Task: Log work in the project WolfTech for the issue 'Develop a new tool for automated testing of natural language processing models' spent time as '5w 3d 20h 45m' and remaining time as '1w 3d 6h 22m' and move to top of backlog. Now add the issue to the epic 'Cloud Migration'.
Action: Mouse moved to (230, 61)
Screenshot: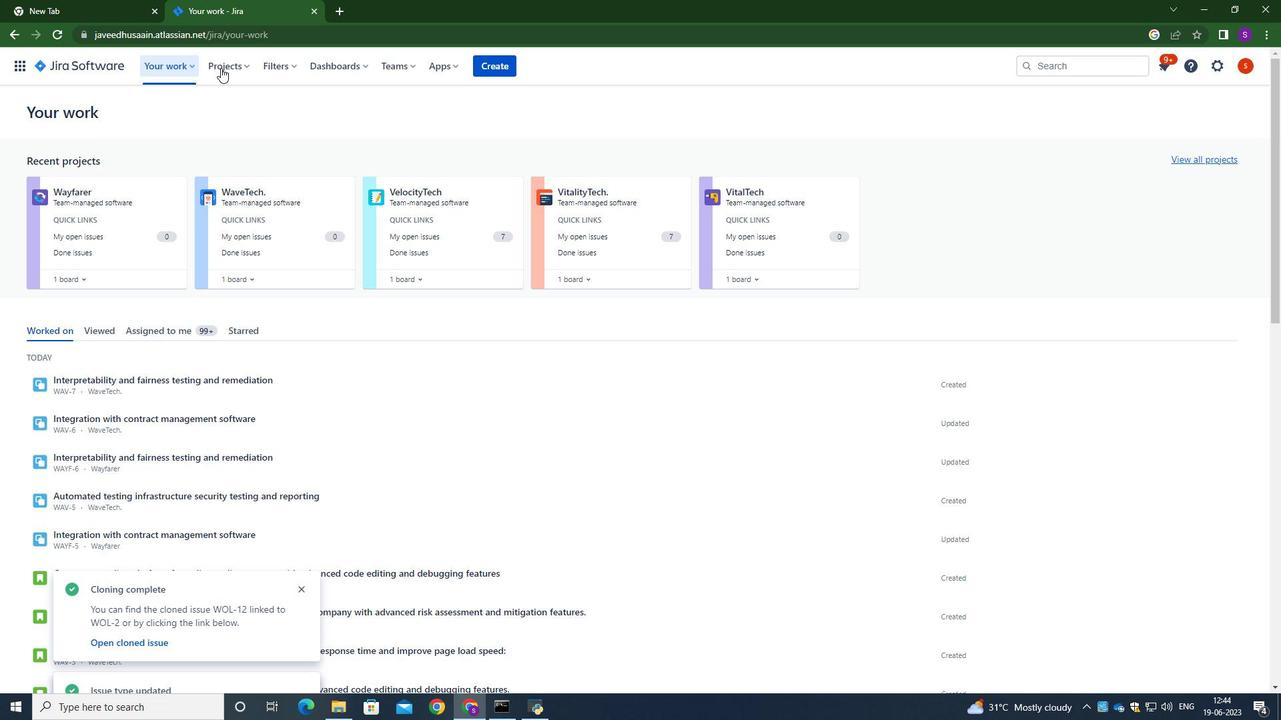 
Action: Mouse pressed left at (230, 61)
Screenshot: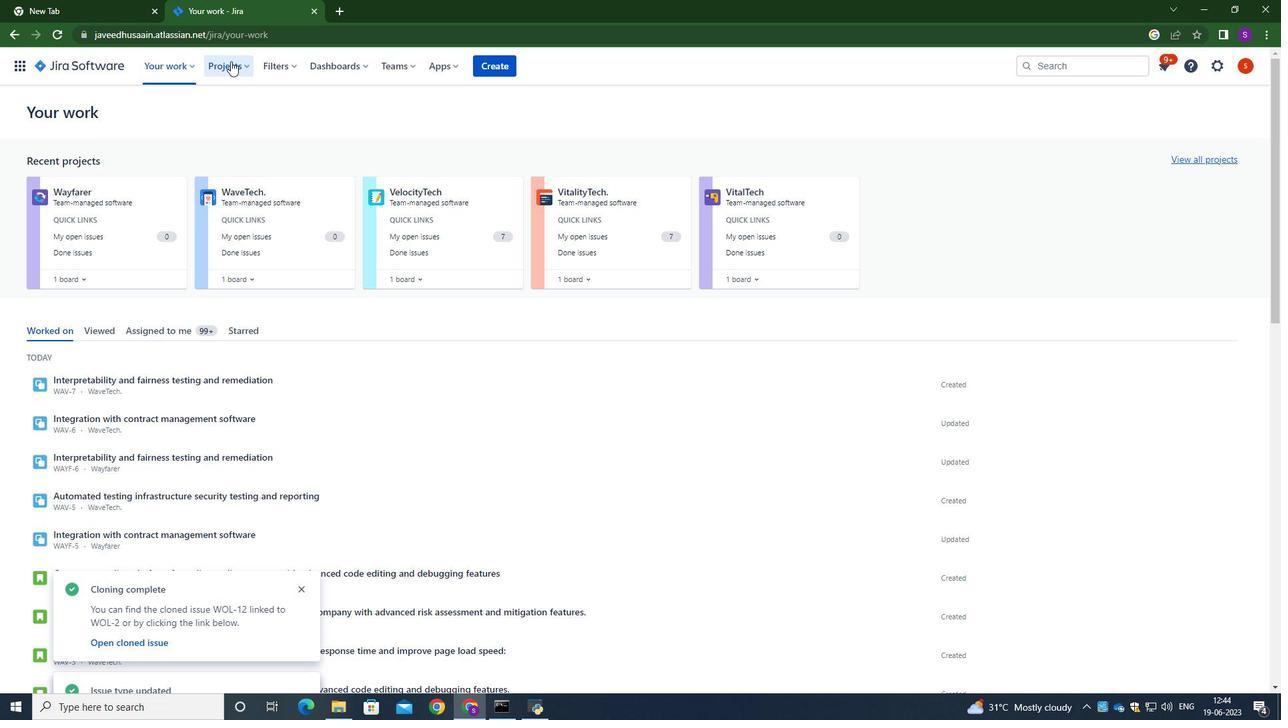 
Action: Mouse moved to (260, 128)
Screenshot: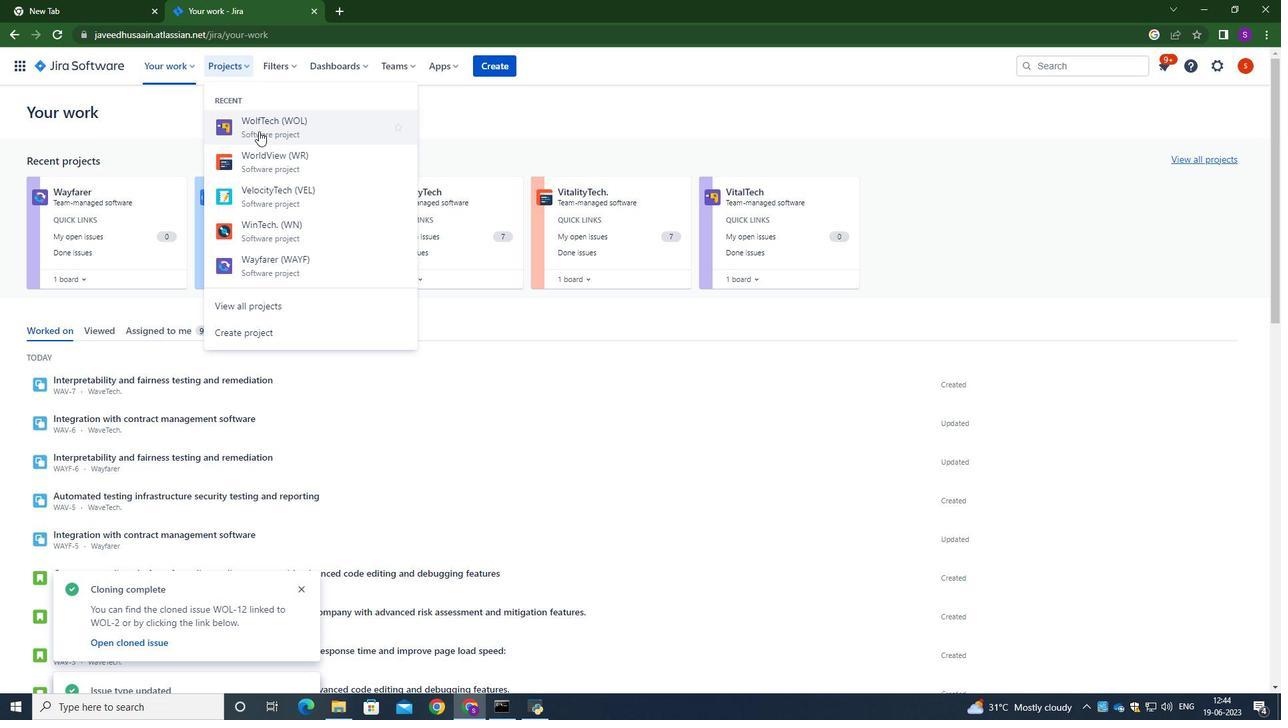 
Action: Mouse pressed left at (260, 128)
Screenshot: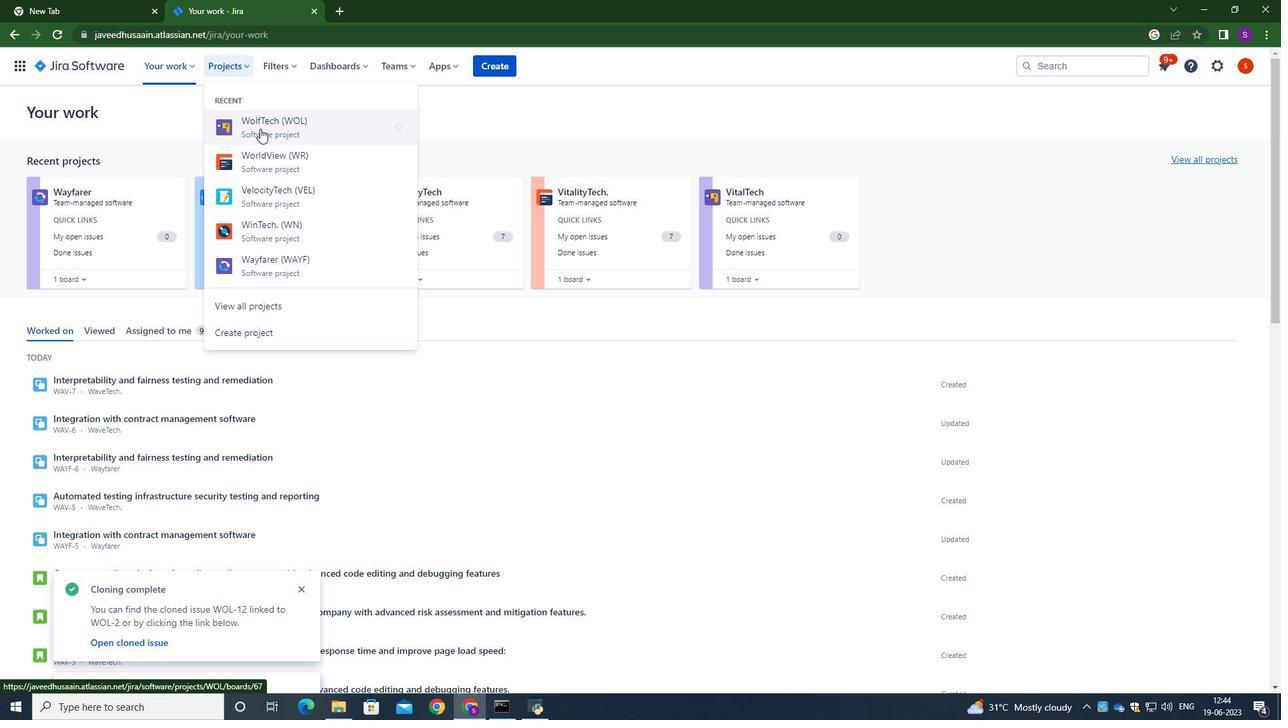 
Action: Mouse moved to (77, 196)
Screenshot: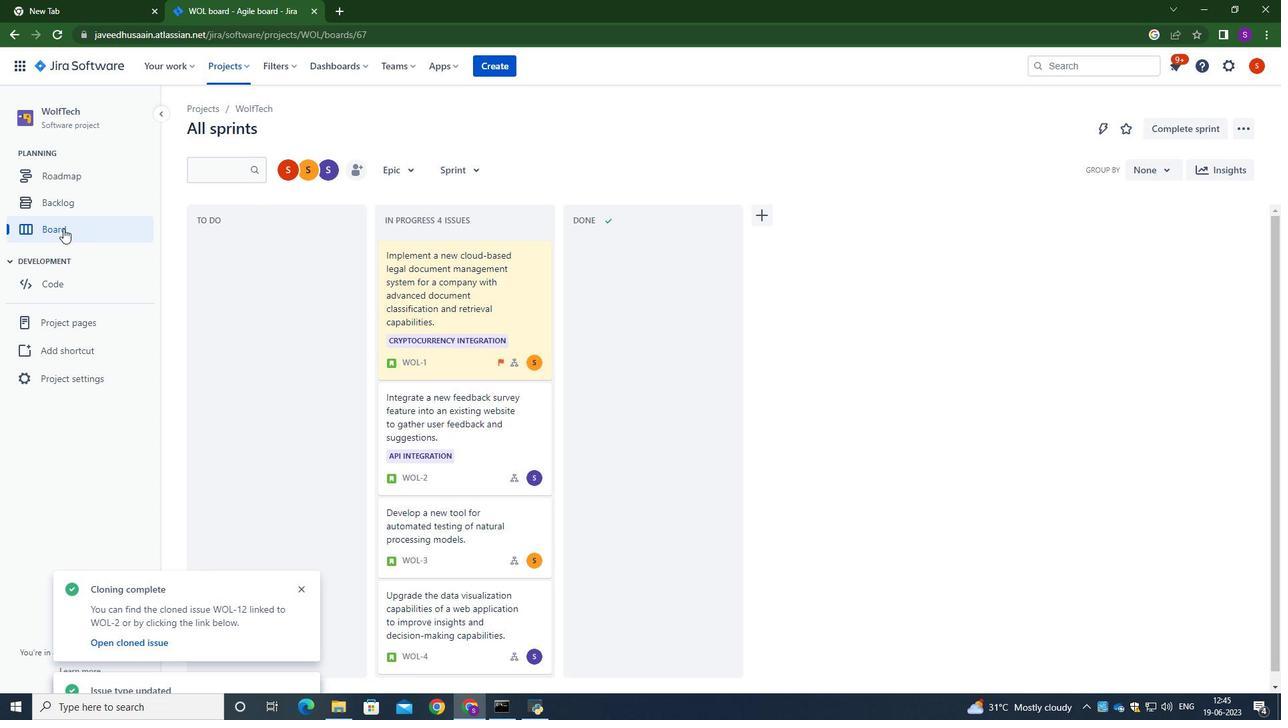 
Action: Mouse pressed left at (77, 196)
Screenshot: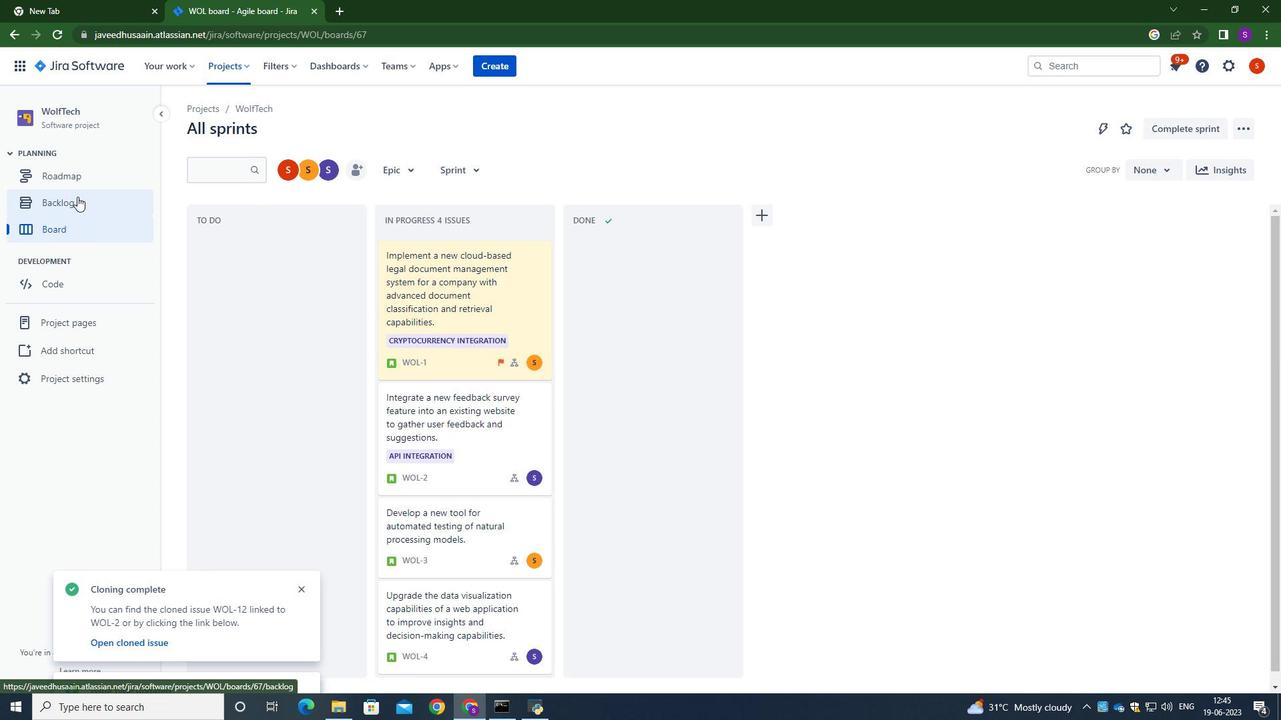 
Action: Mouse moved to (421, 272)
Screenshot: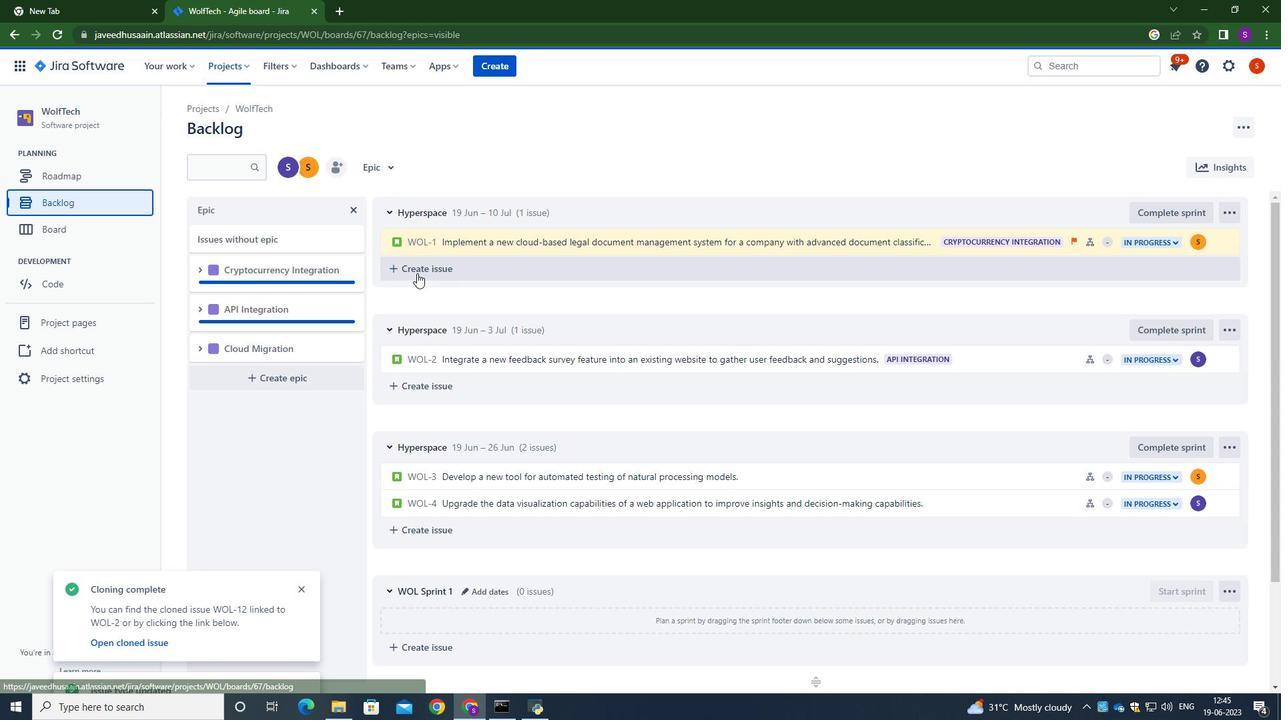 
Action: Mouse scrolled (421, 271) with delta (0, 0)
Screenshot: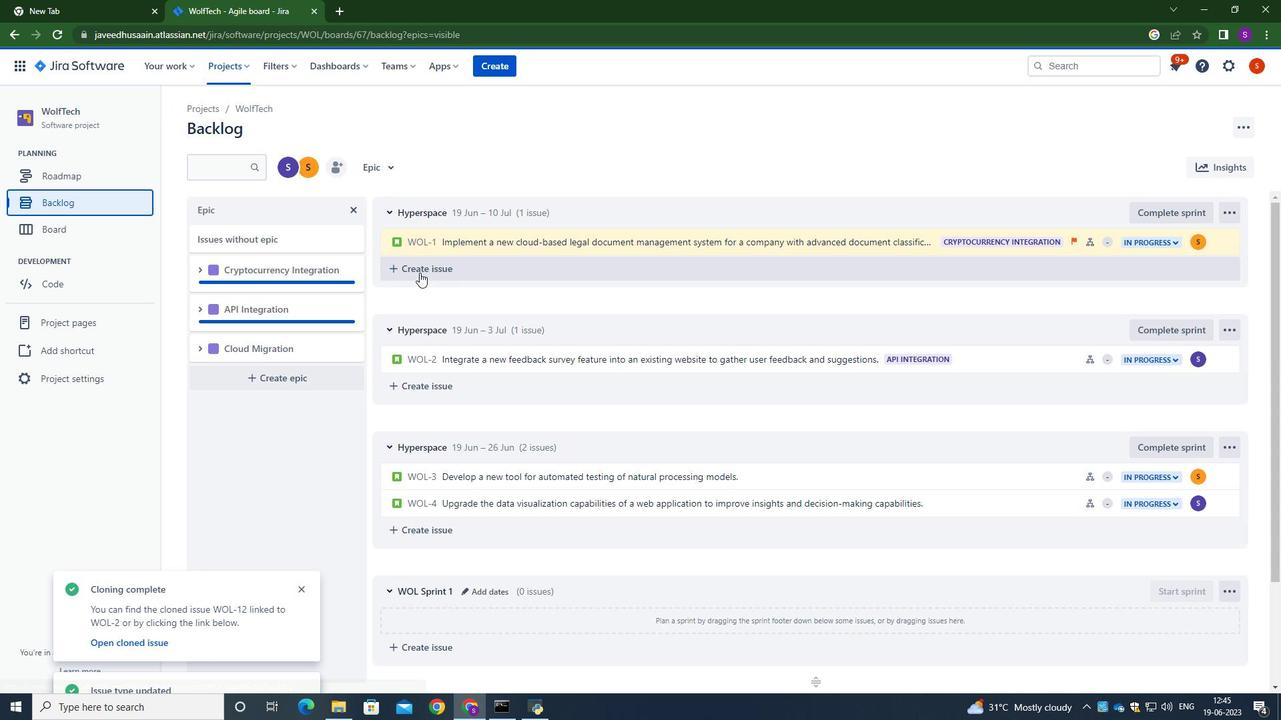 
Action: Mouse scrolled (421, 271) with delta (0, 0)
Screenshot: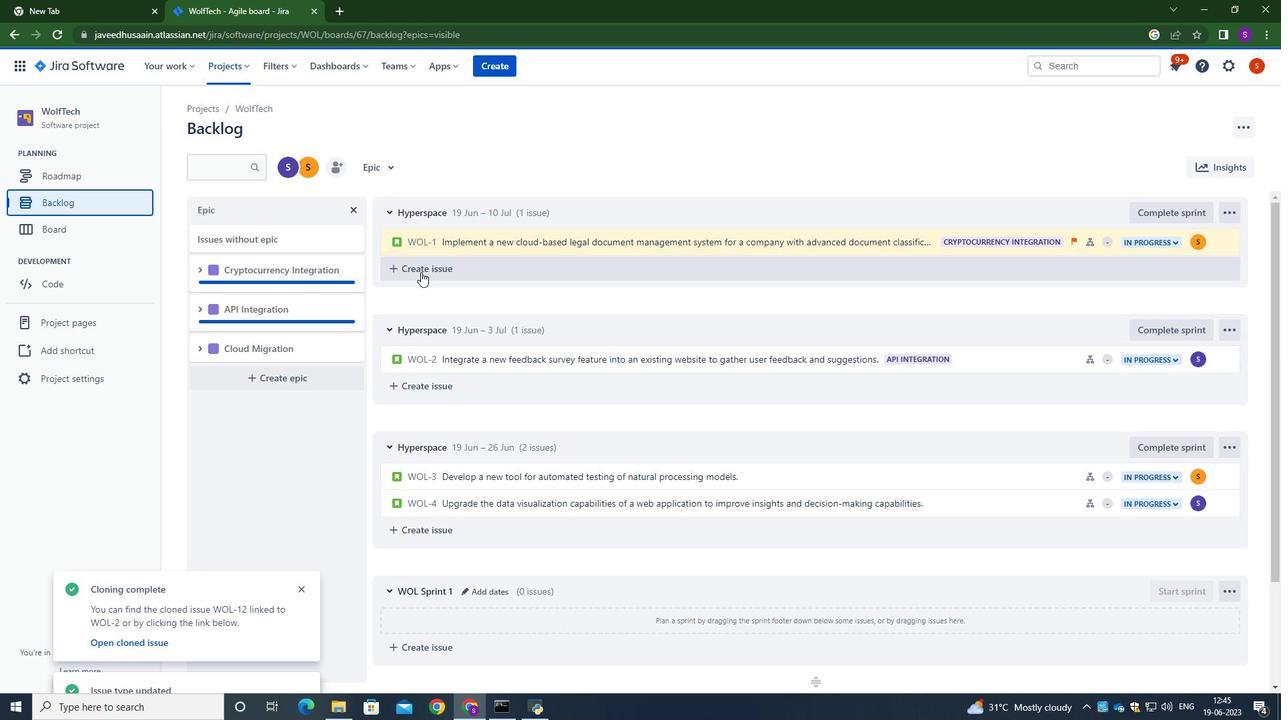 
Action: Mouse scrolled (421, 272) with delta (0, 0)
Screenshot: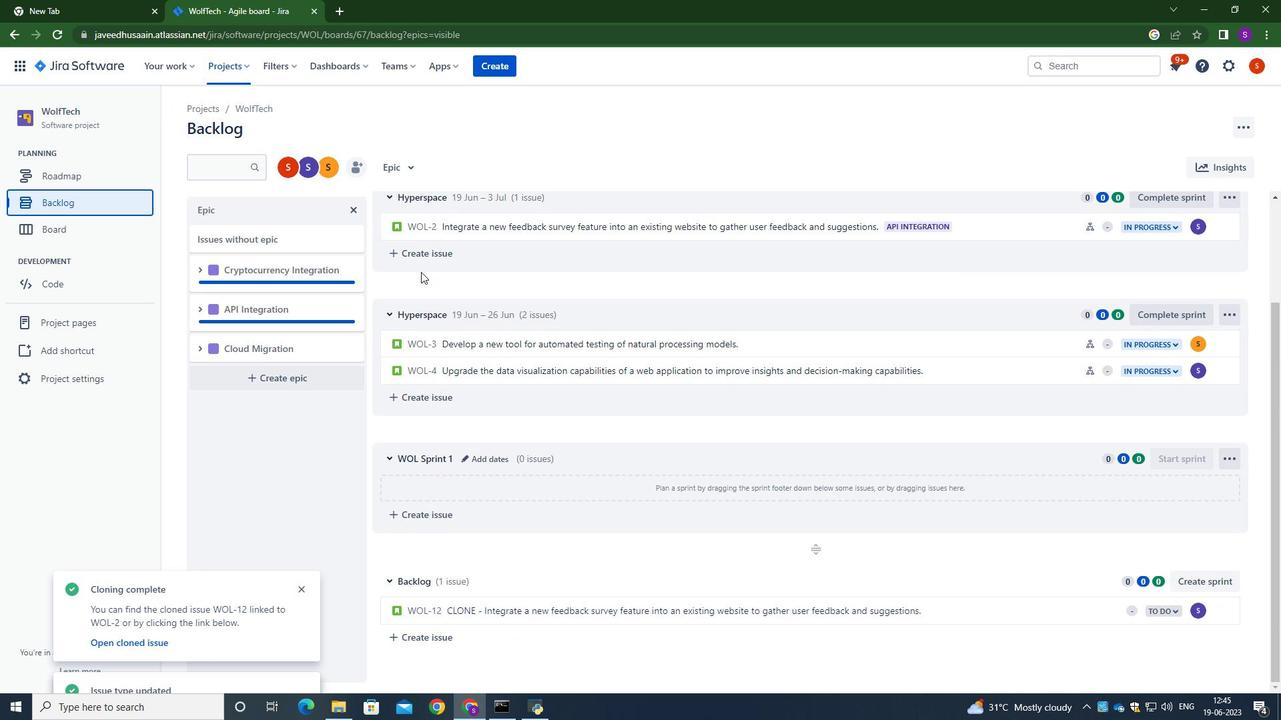 
Action: Mouse scrolled (421, 272) with delta (0, 0)
Screenshot: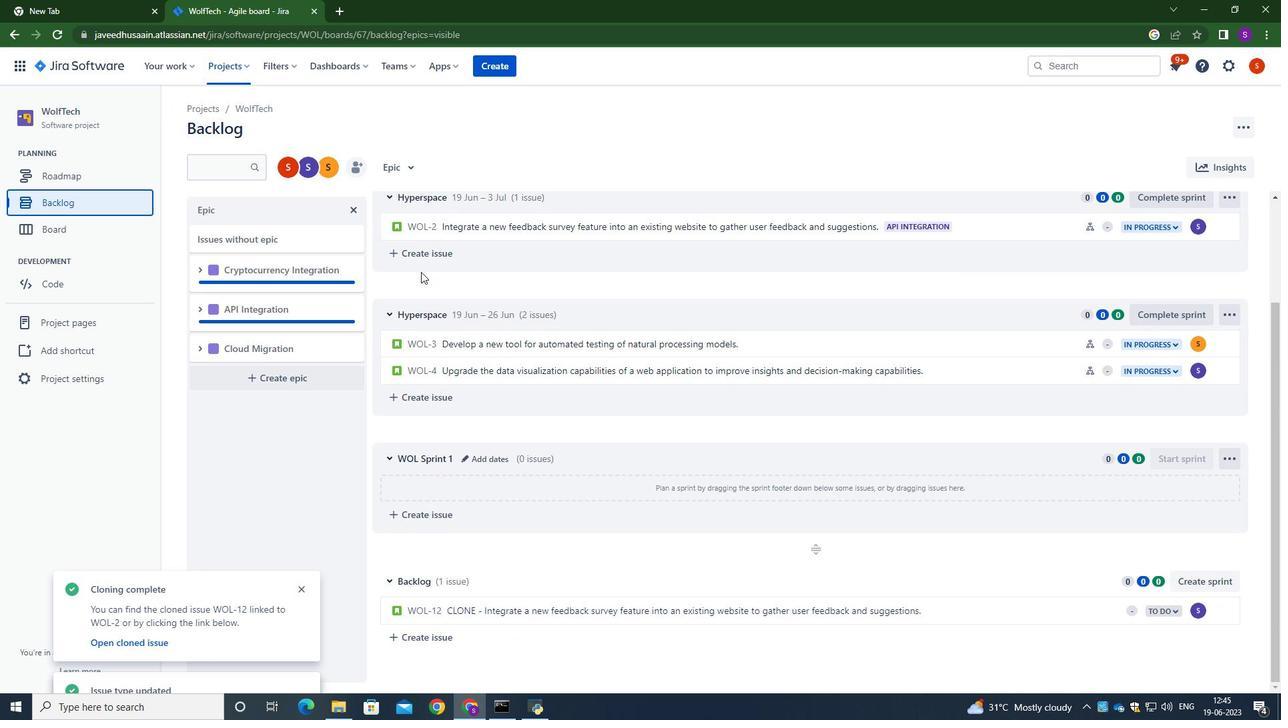 
Action: Mouse scrolled (421, 272) with delta (0, 0)
Screenshot: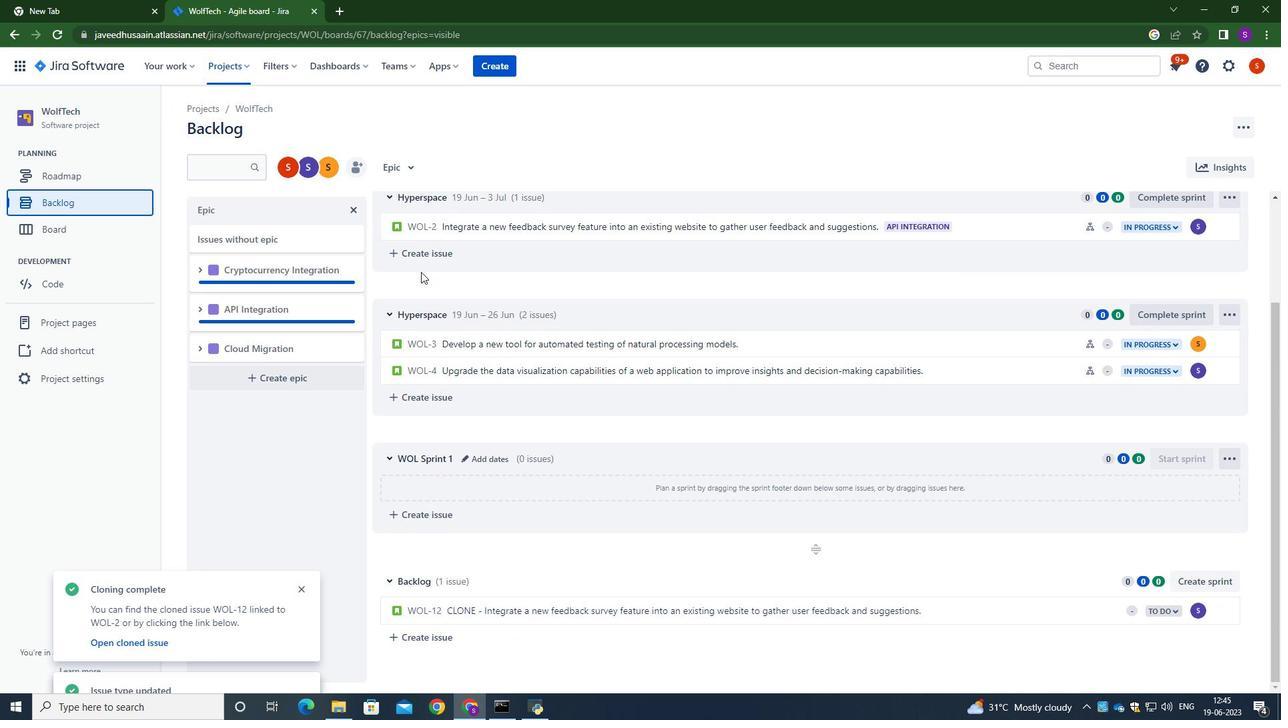 
Action: Mouse moved to (488, 477)
Screenshot: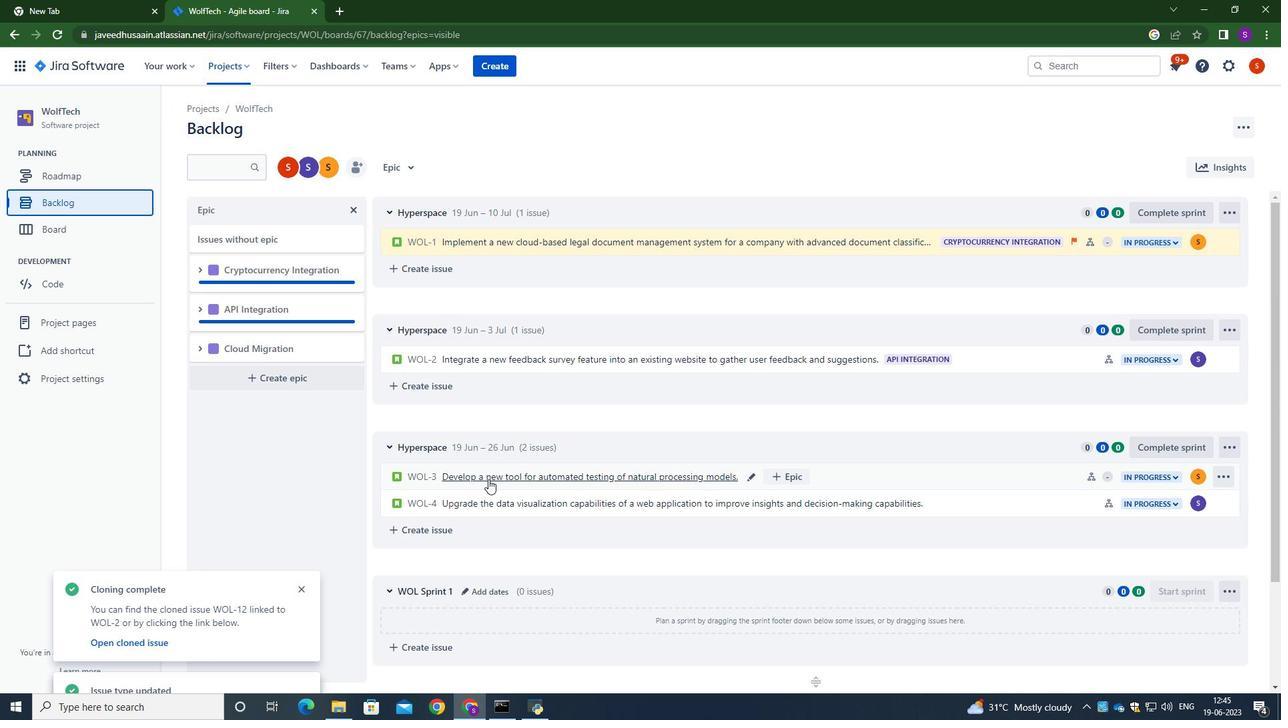 
Action: Mouse pressed left at (488, 477)
Screenshot: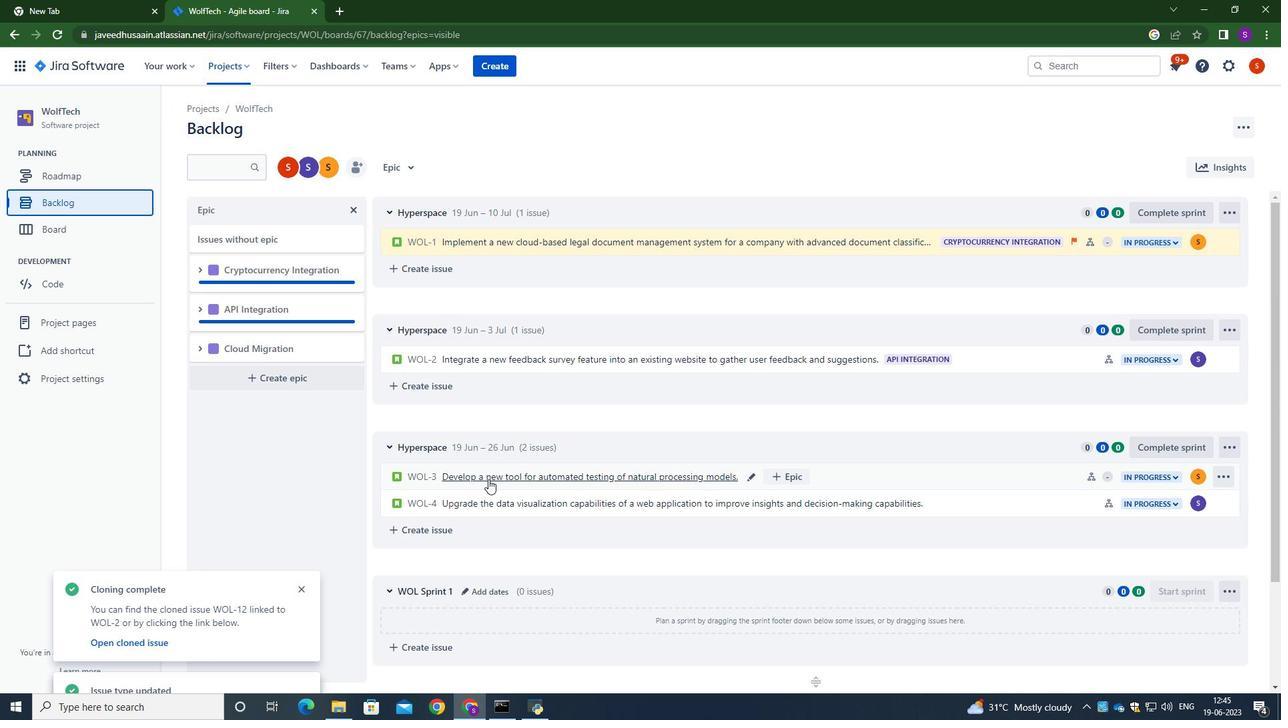 
Action: Mouse moved to (1226, 200)
Screenshot: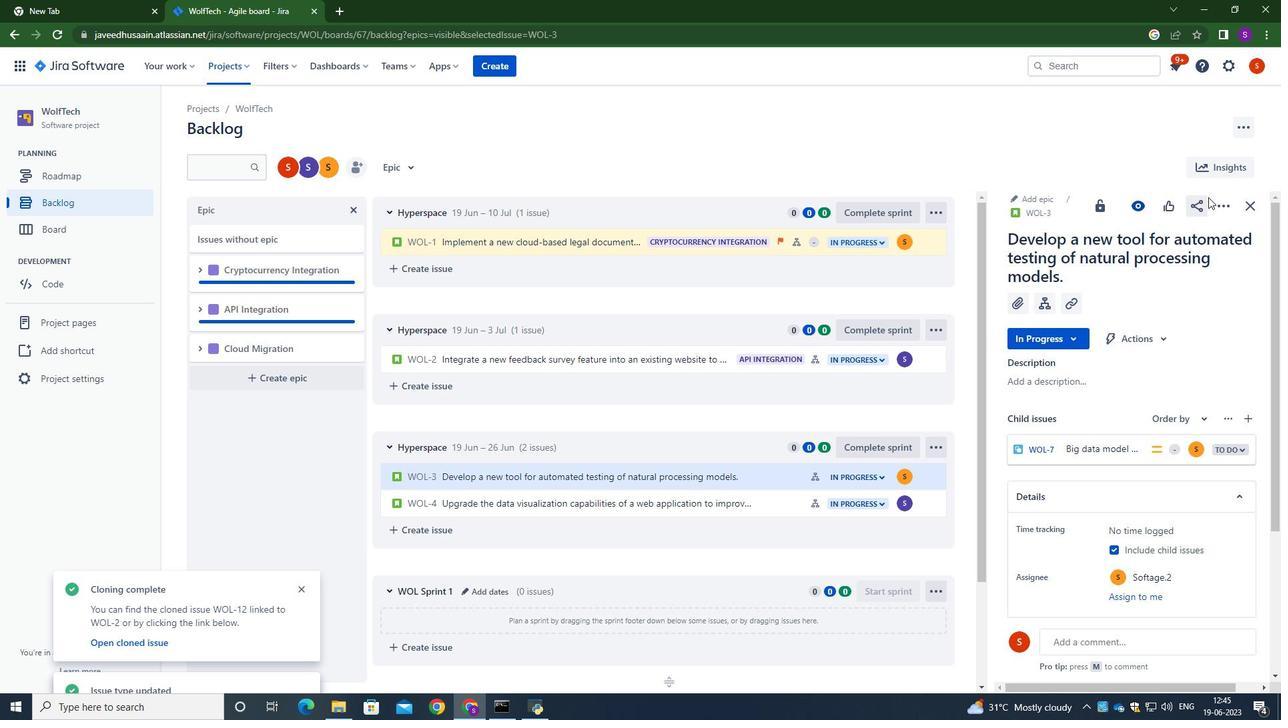 
Action: Mouse pressed left at (1226, 200)
Screenshot: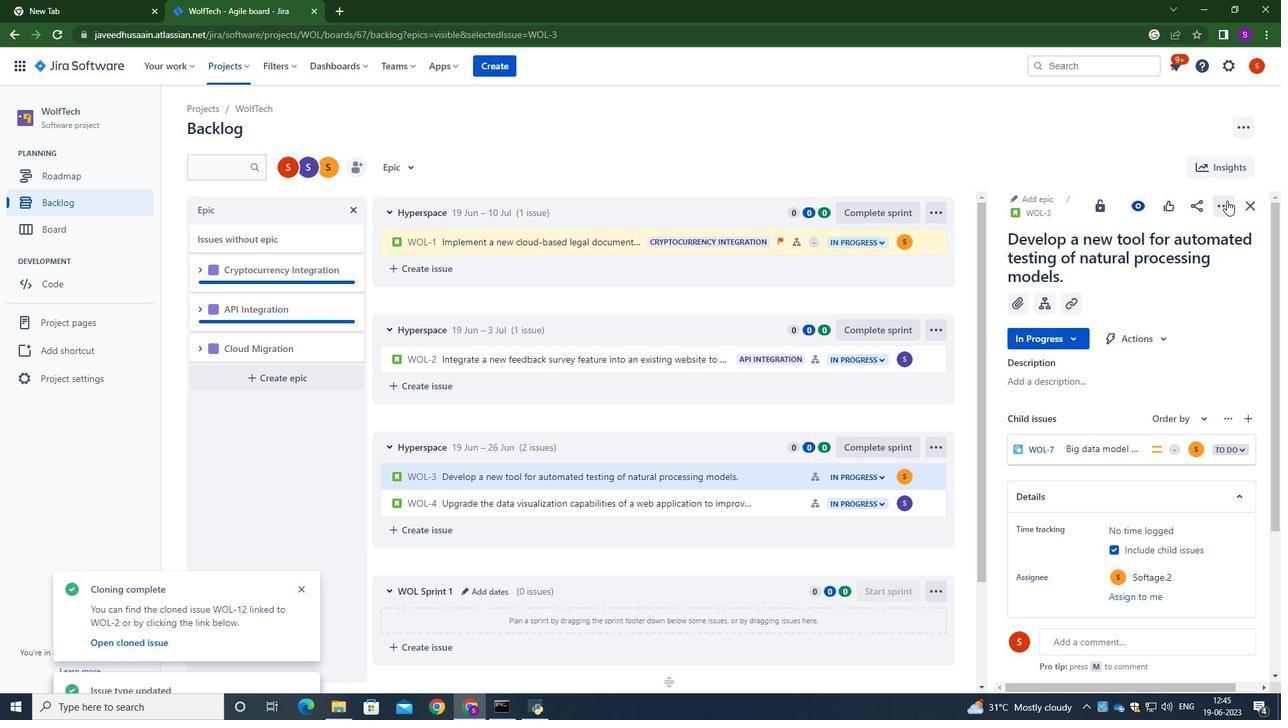 
Action: Mouse moved to (1150, 248)
Screenshot: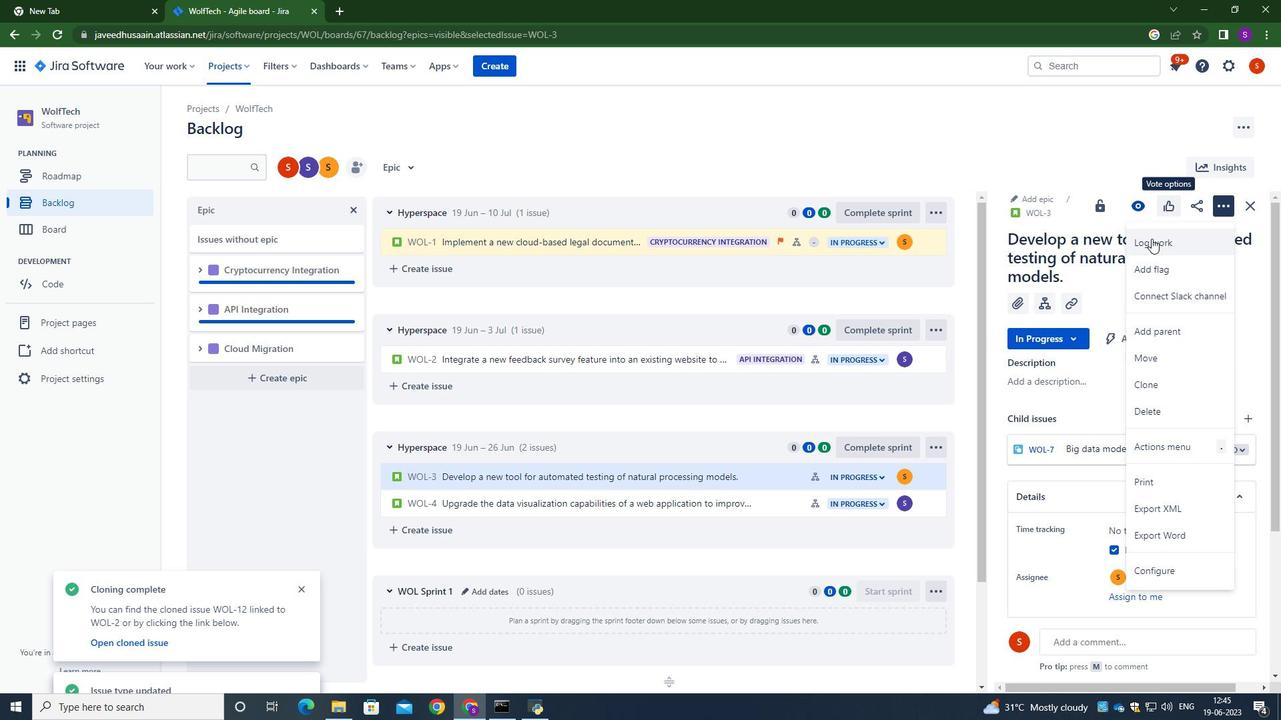 
Action: Mouse pressed left at (1150, 248)
Screenshot: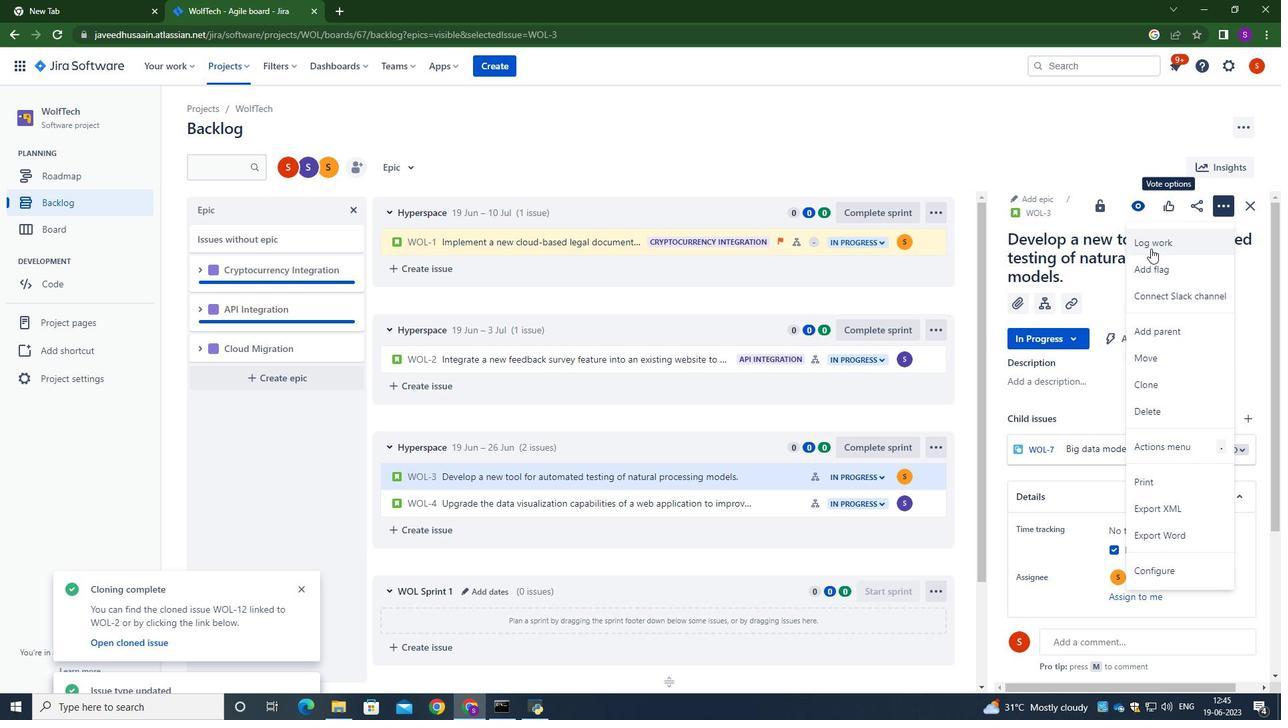 
Action: Mouse moved to (543, 188)
Screenshot: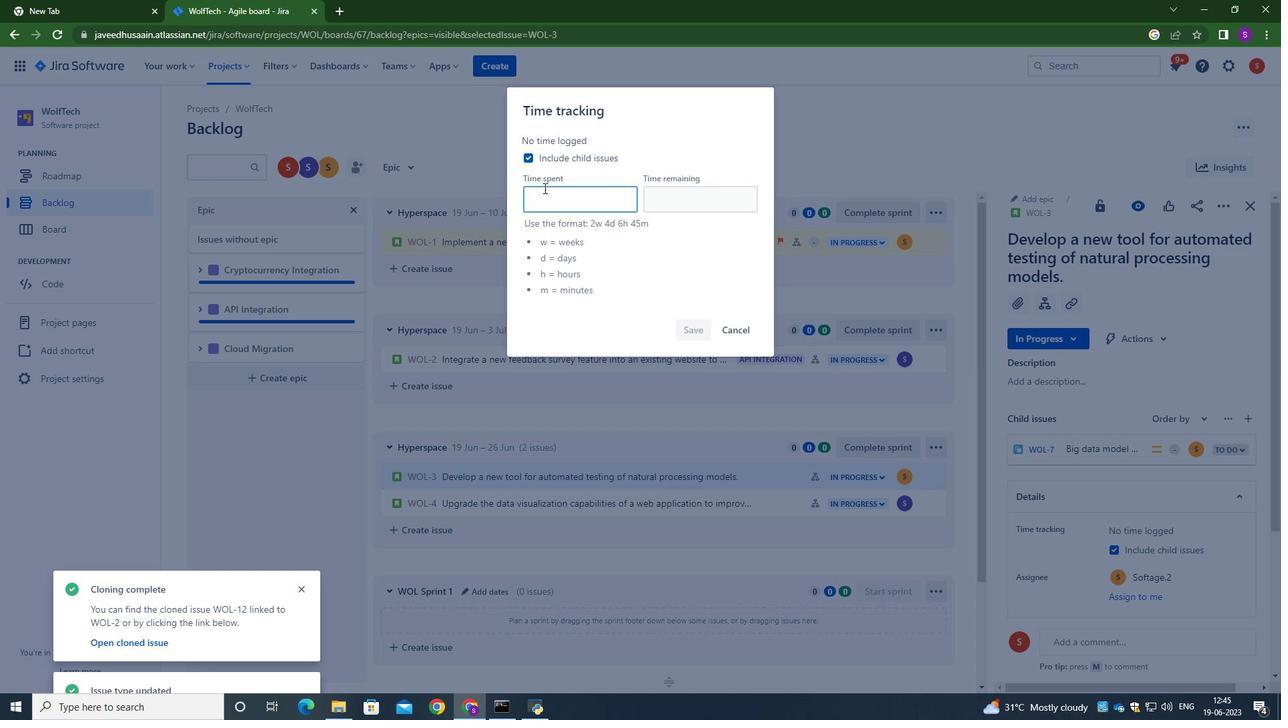 
Action: Mouse pressed left at (543, 188)
Screenshot: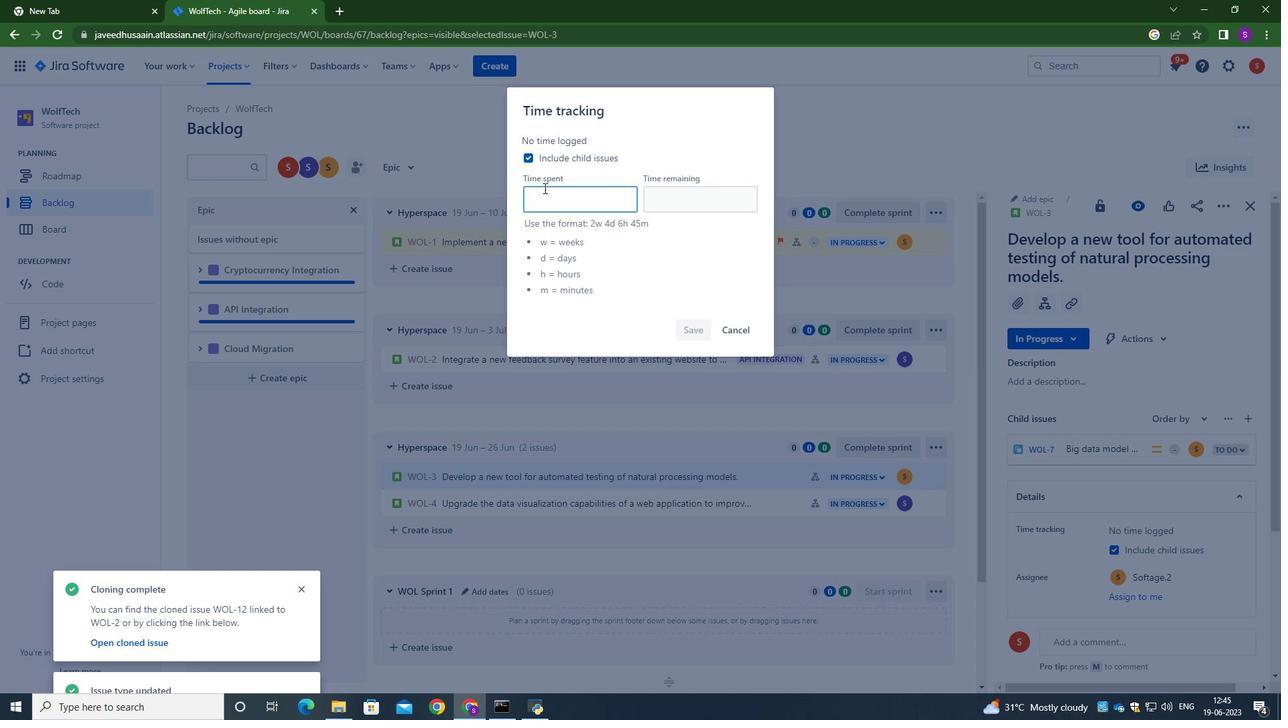 
Action: Mouse moved to (433, 148)
Screenshot: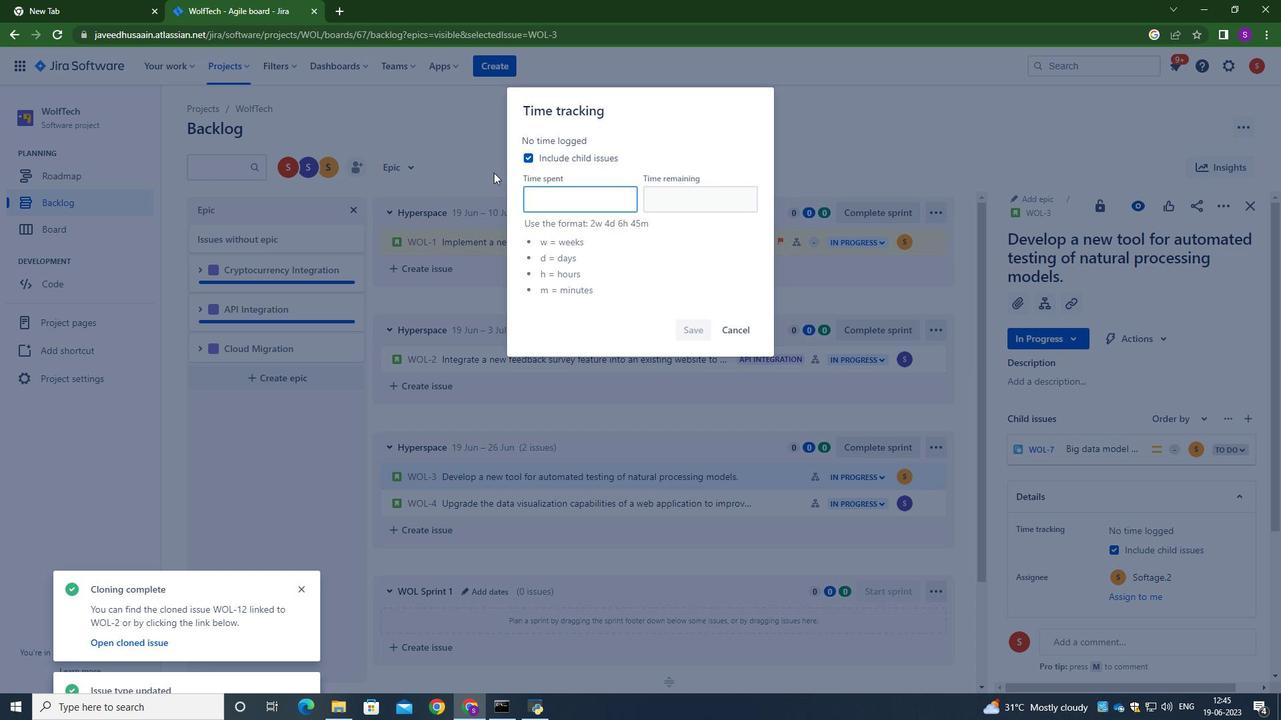 
Action: Key pressed 5w<Key.space>
Screenshot: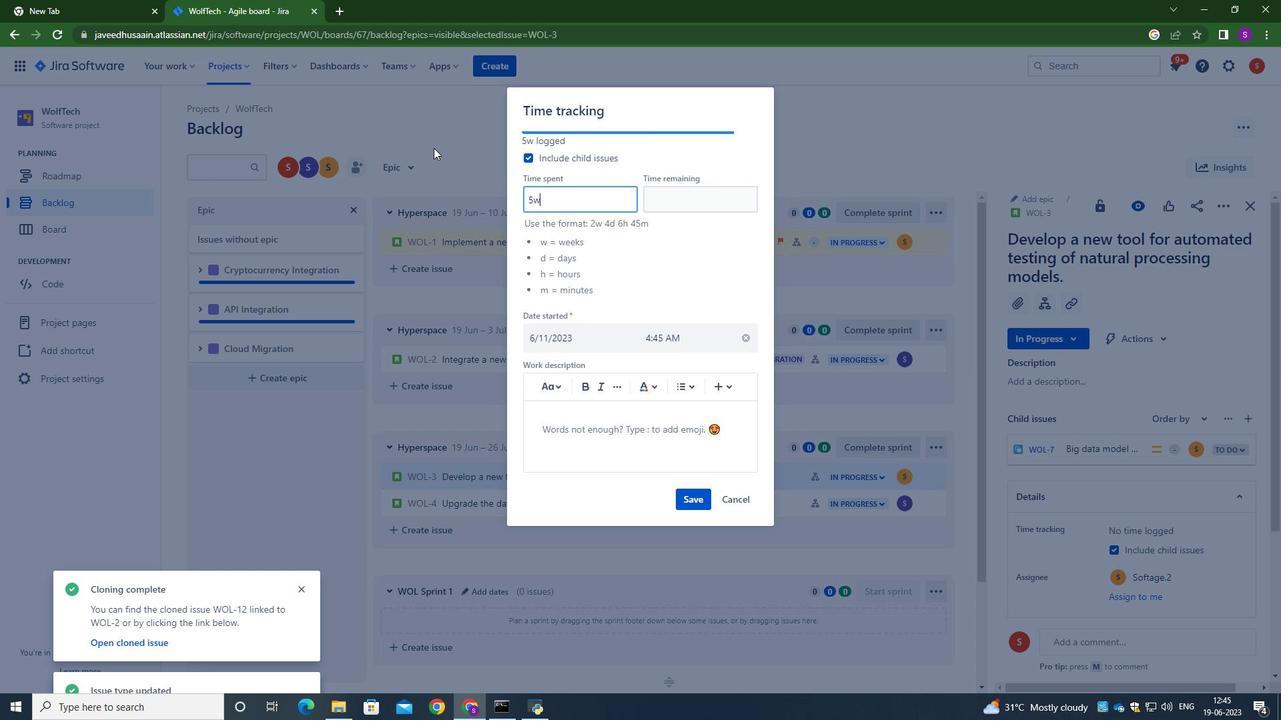 
Action: Mouse moved to (433, 147)
Screenshot: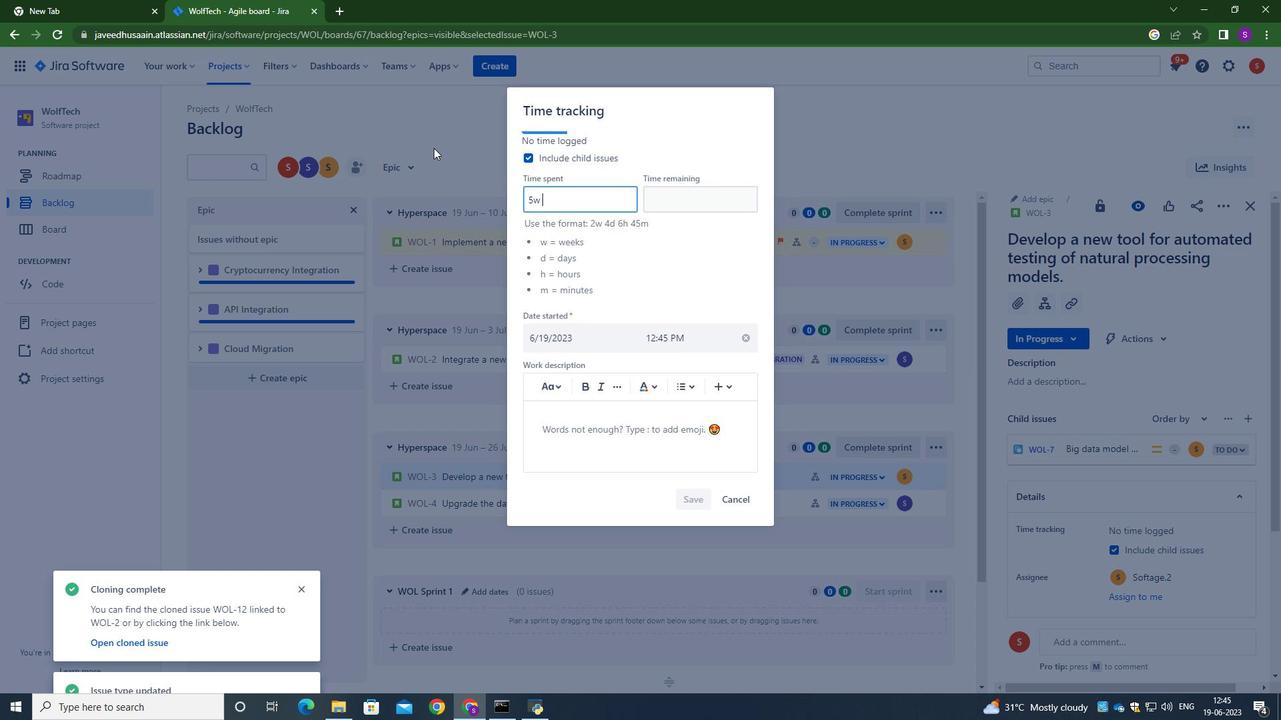 
Action: Key pressed 3d<Key.space>20h<Key.space>45m<Key.tab>1w<Key.space>3d<Key.space>6h<Key.space>22m
Screenshot: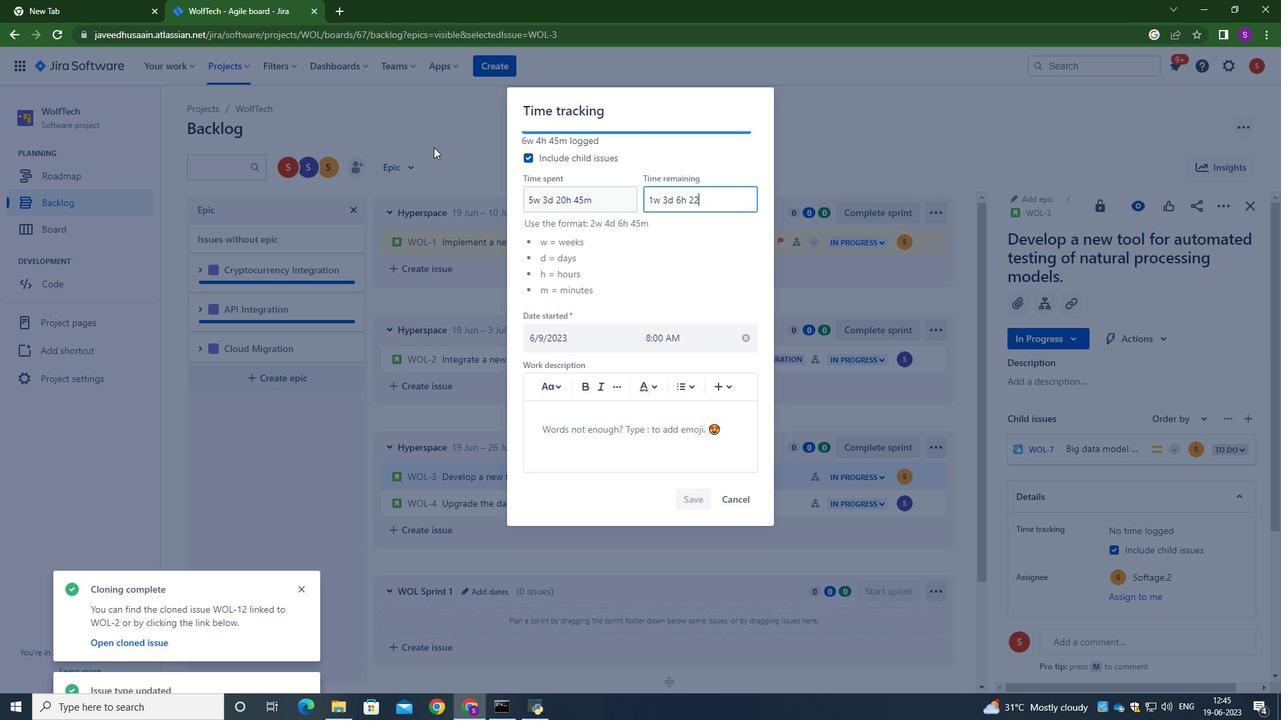 
Action: Mouse moved to (694, 495)
Screenshot: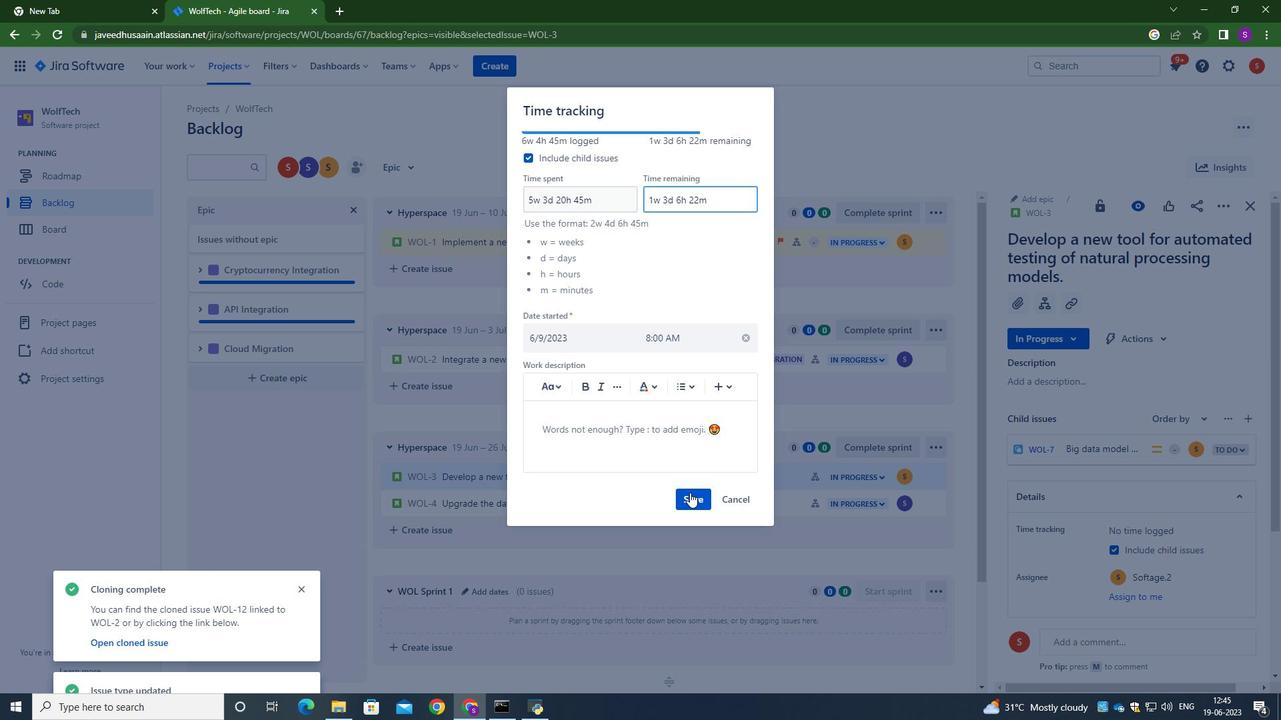 
Action: Mouse pressed left at (694, 495)
Screenshot: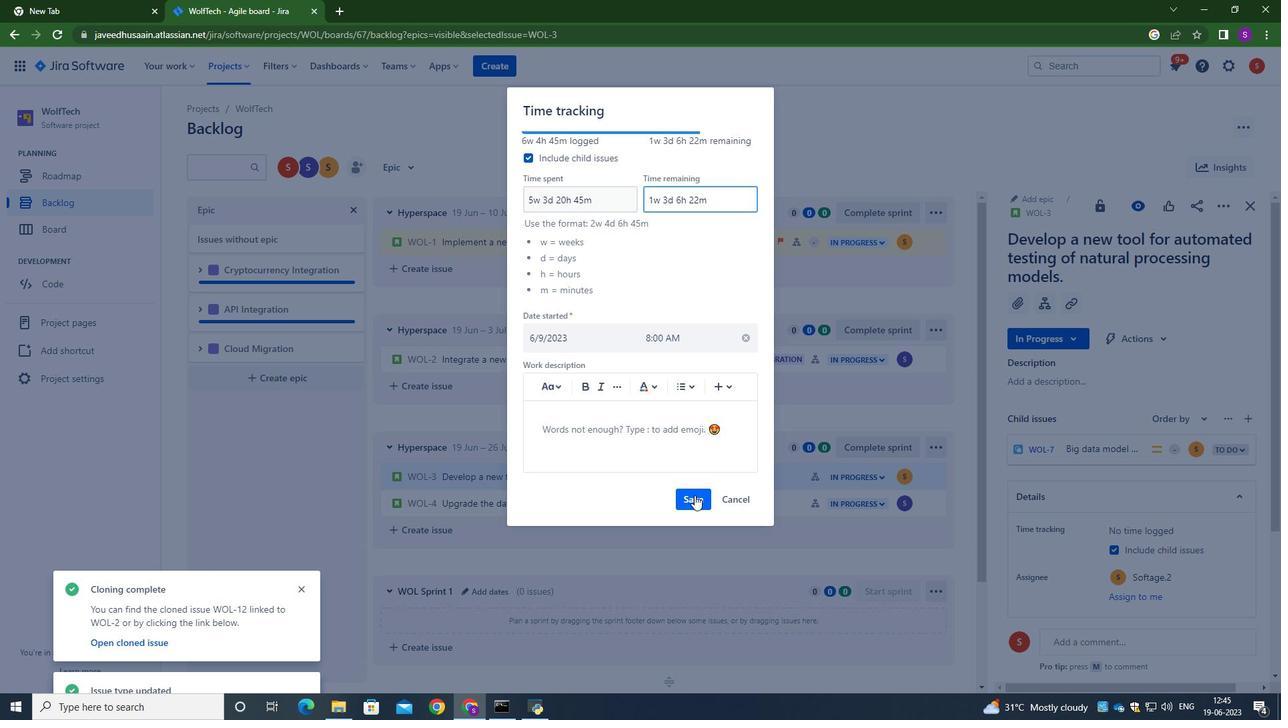 
Action: Mouse moved to (934, 477)
Screenshot: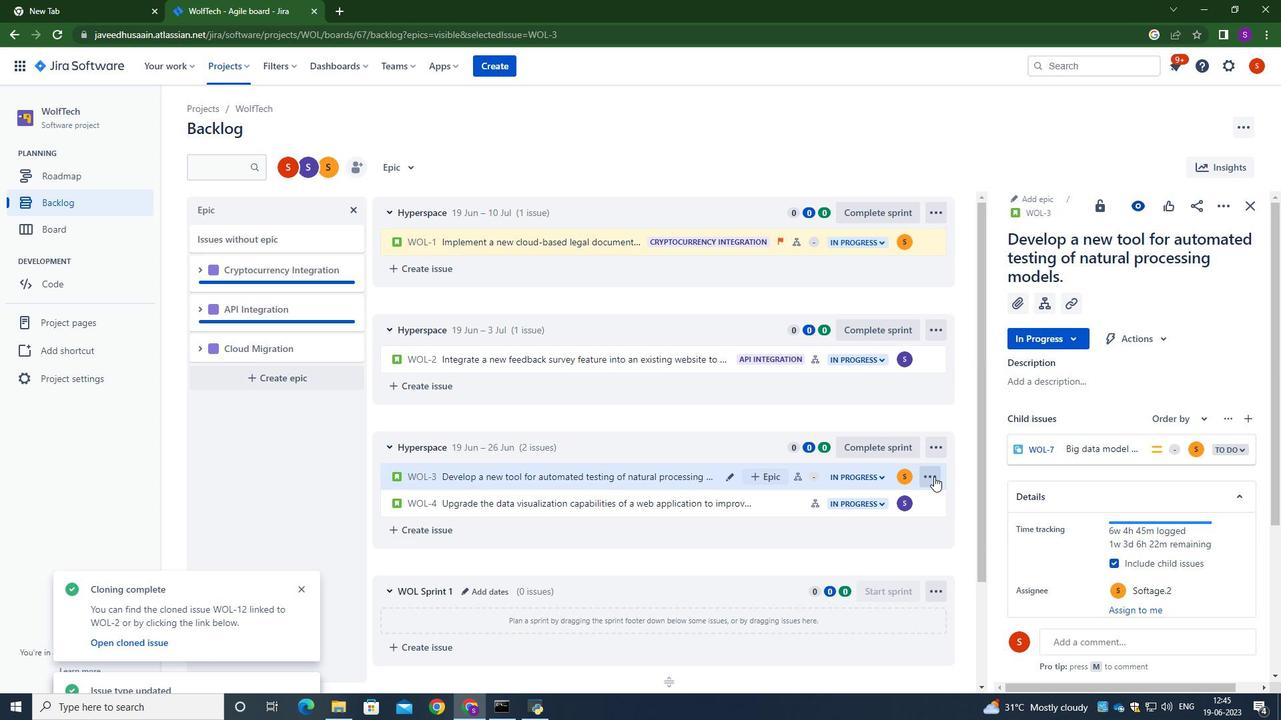 
Action: Mouse pressed left at (934, 477)
Screenshot: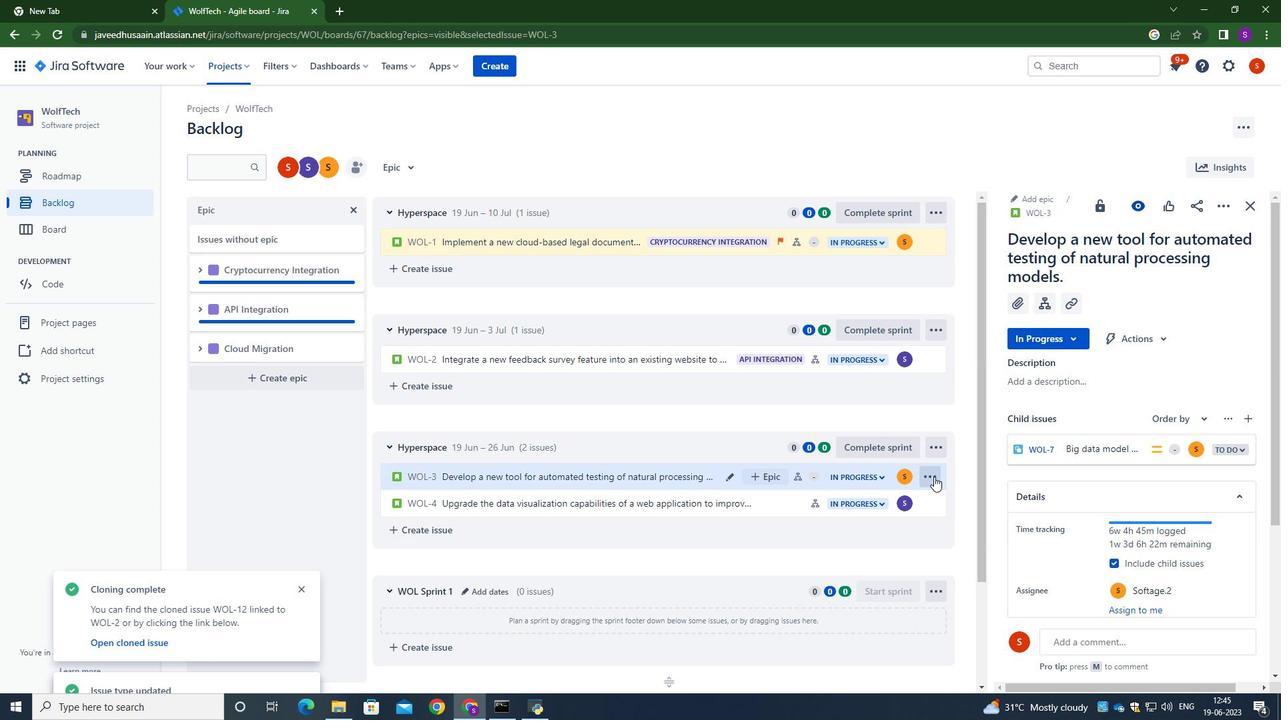 
Action: Mouse moved to (901, 430)
Screenshot: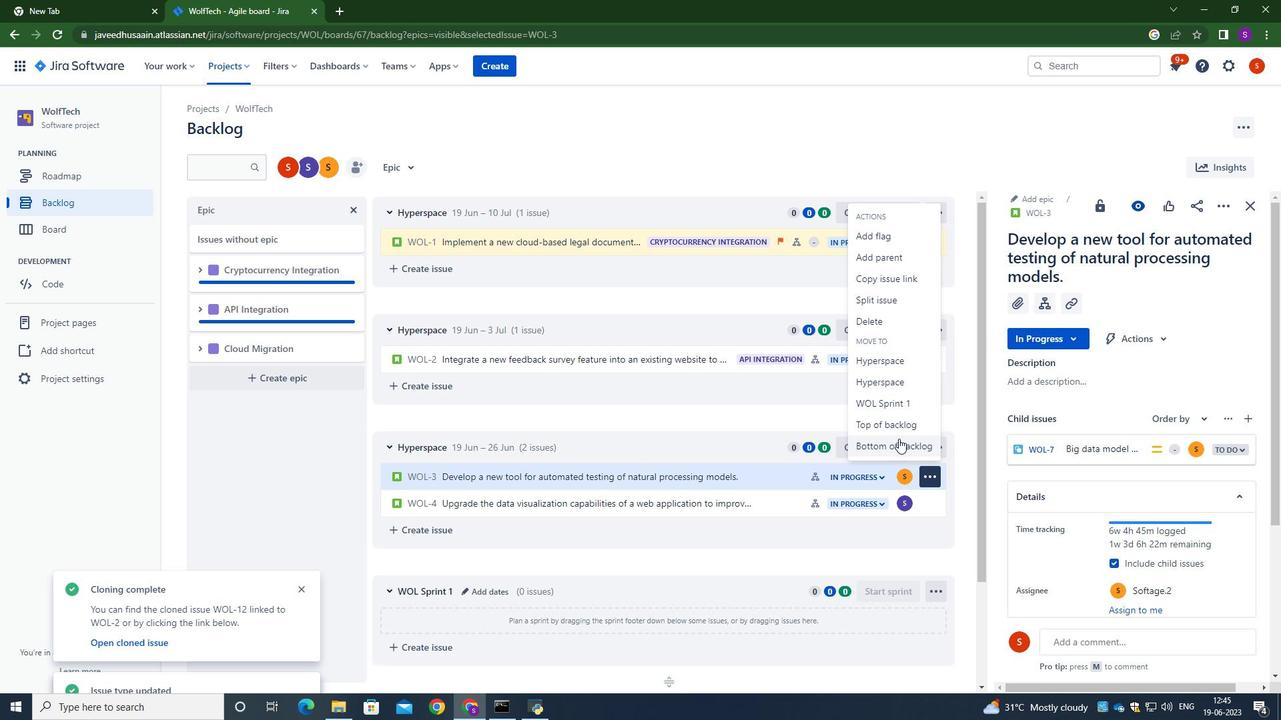 
Action: Mouse pressed left at (901, 430)
Screenshot: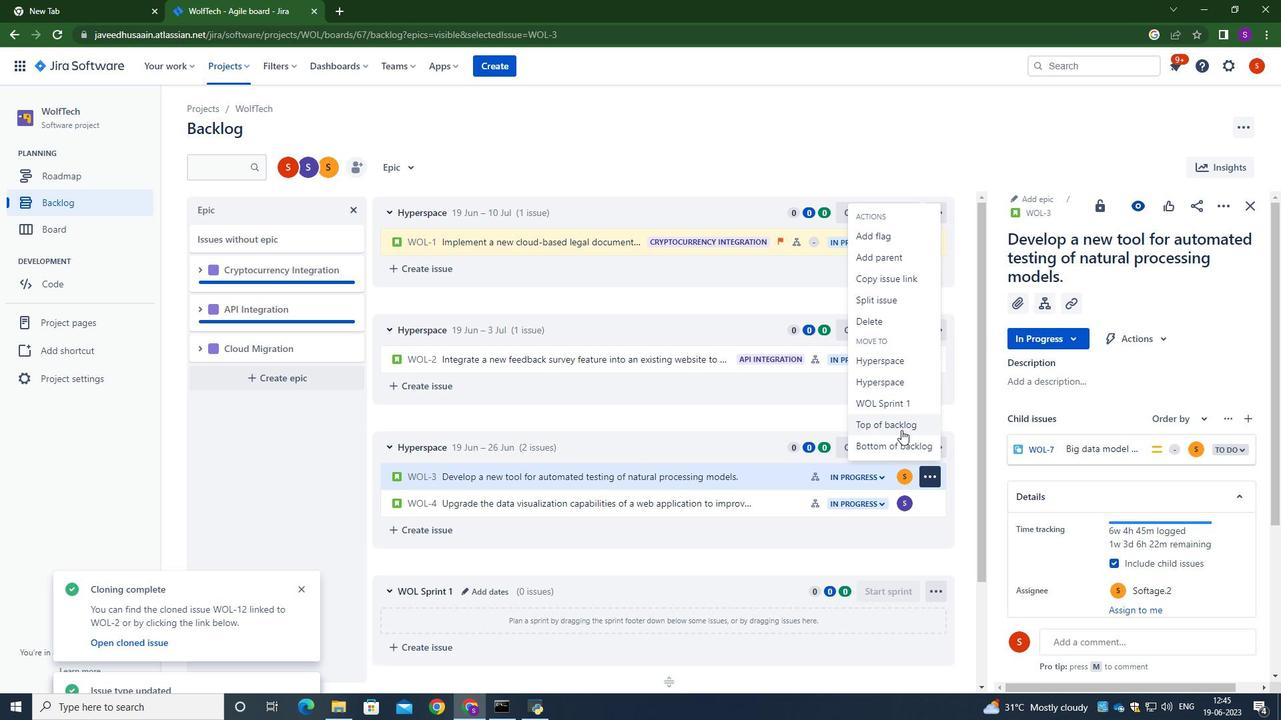 
Action: Mouse moved to (695, 219)
Screenshot: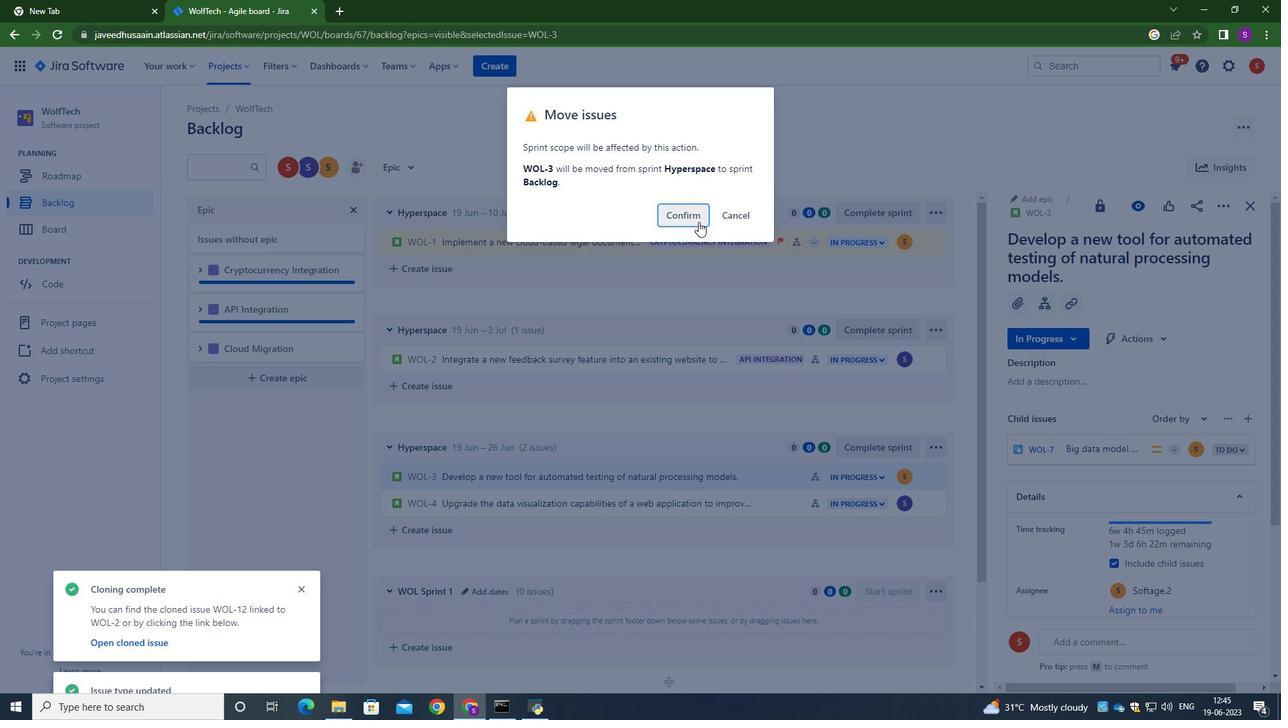
Action: Mouse pressed left at (695, 219)
Screenshot: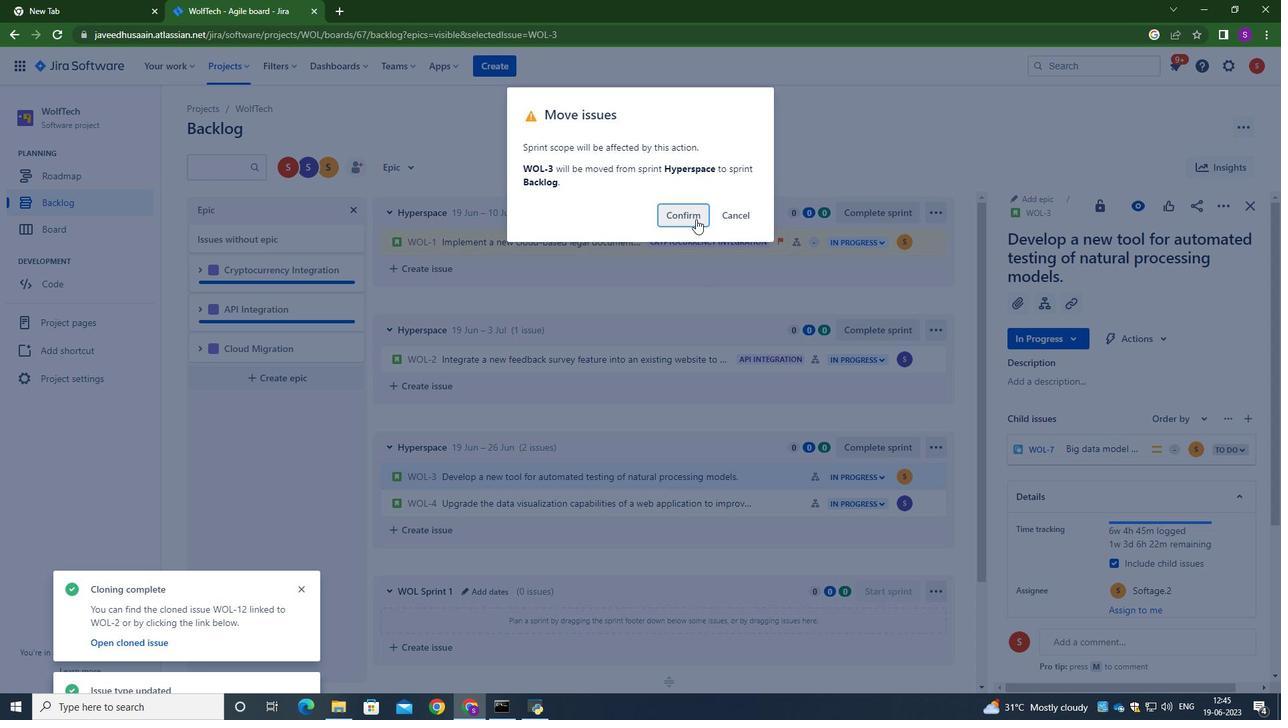 
Action: Mouse moved to (635, 565)
Screenshot: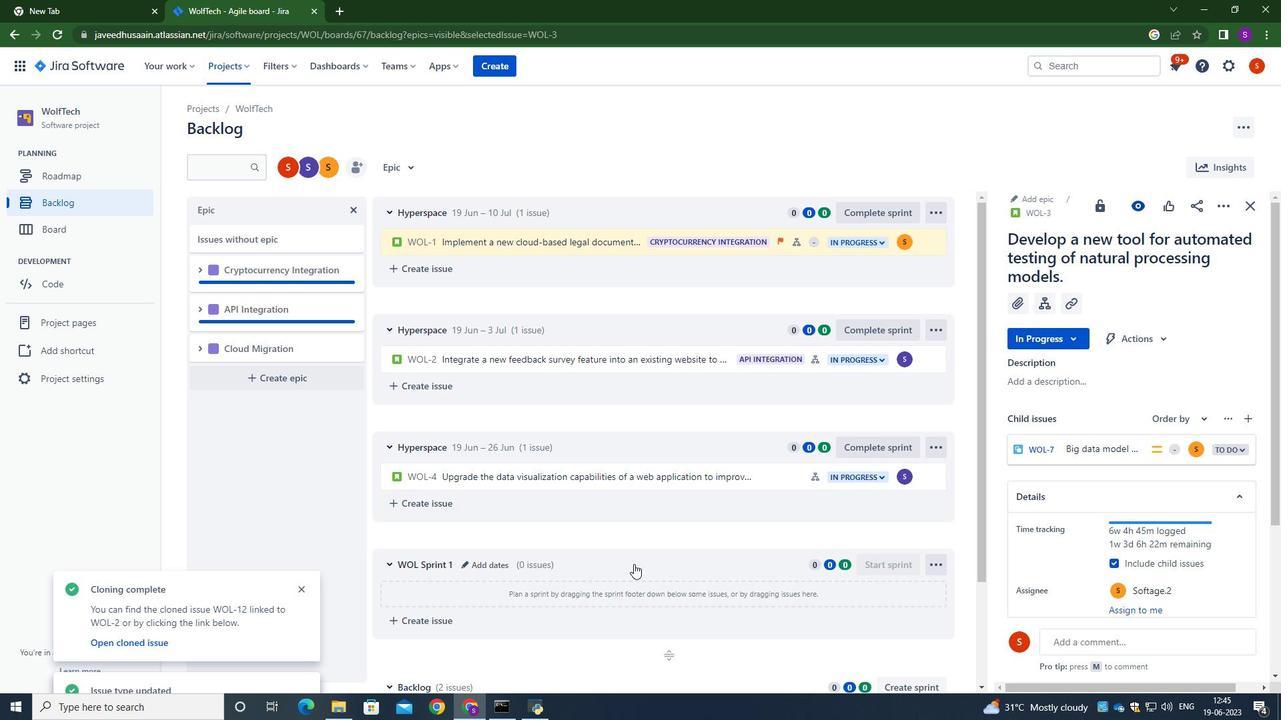 
Action: Mouse scrolled (635, 564) with delta (0, 0)
Screenshot: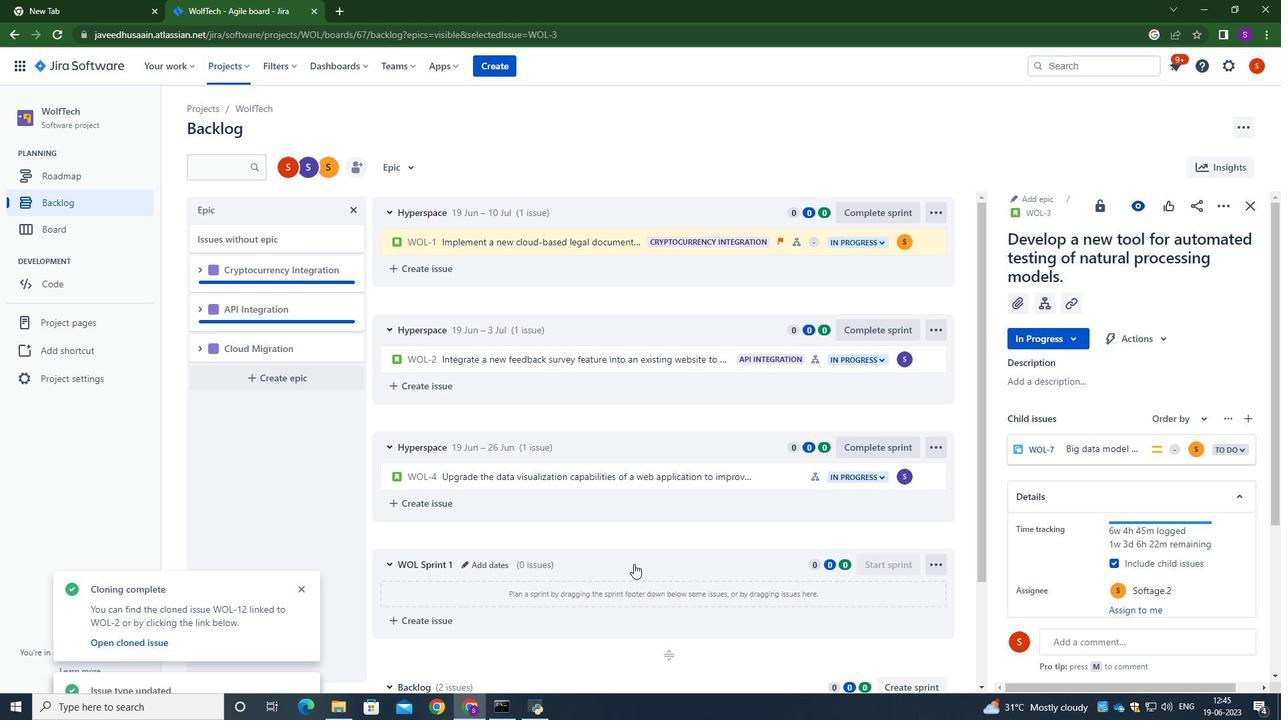 
Action: Mouse scrolled (635, 564) with delta (0, 0)
Screenshot: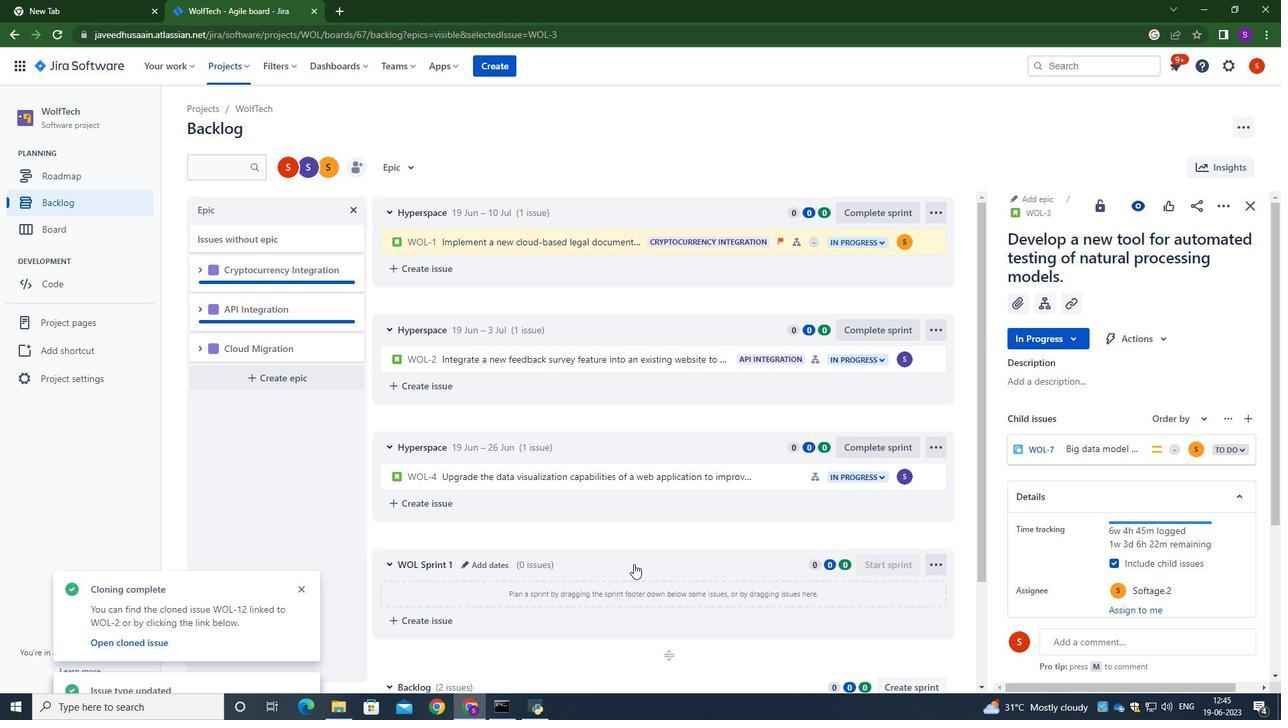 
Action: Mouse scrolled (635, 564) with delta (0, 0)
Screenshot: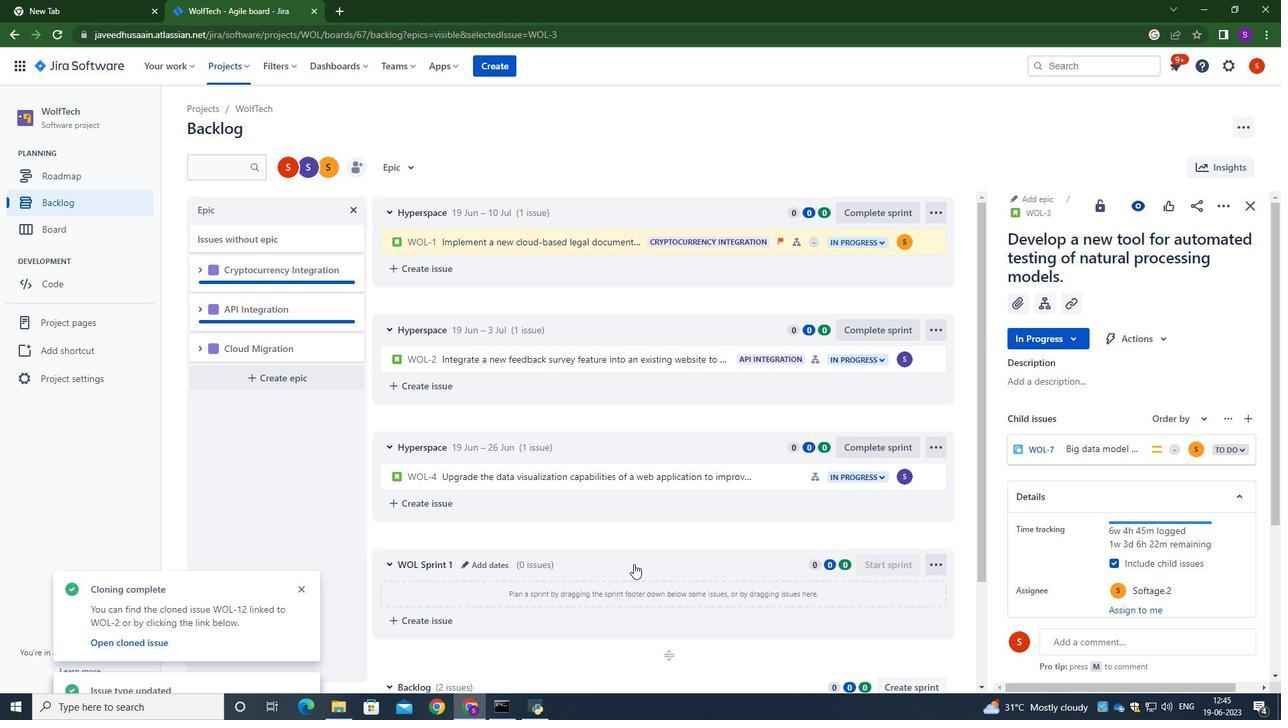 
Action: Mouse scrolled (635, 564) with delta (0, 0)
Screenshot: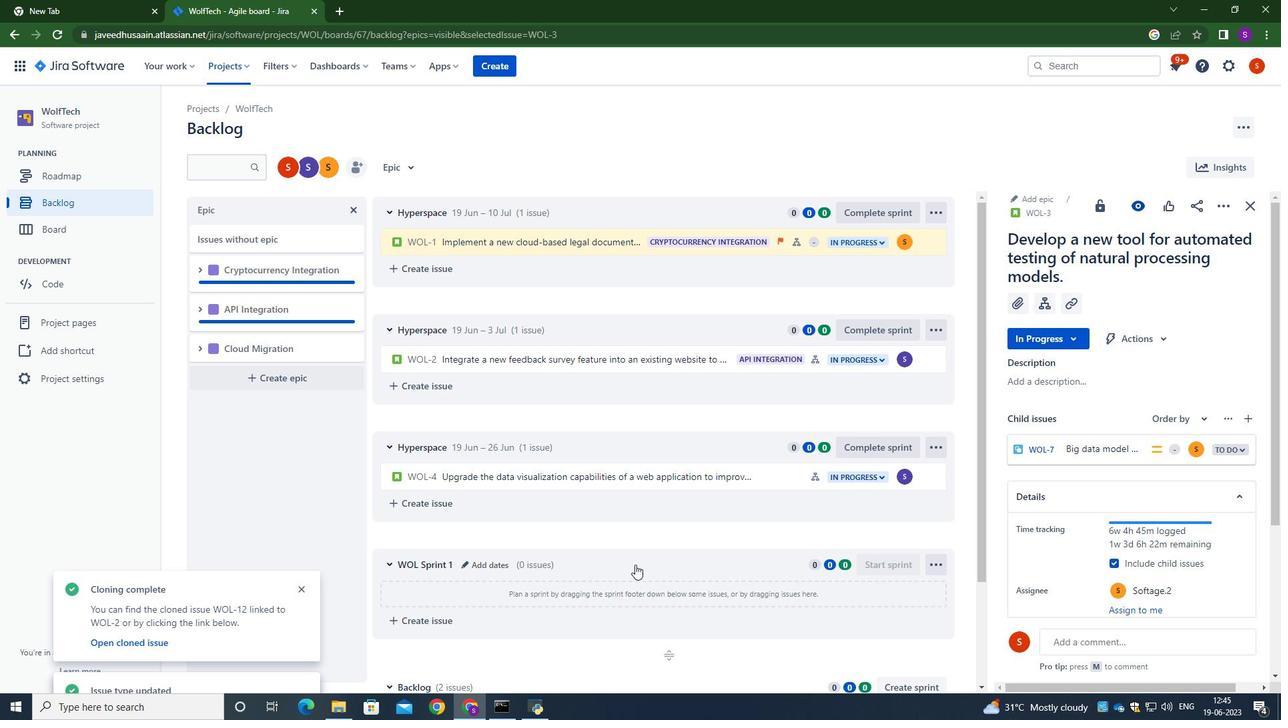 
Action: Mouse moved to (777, 588)
Screenshot: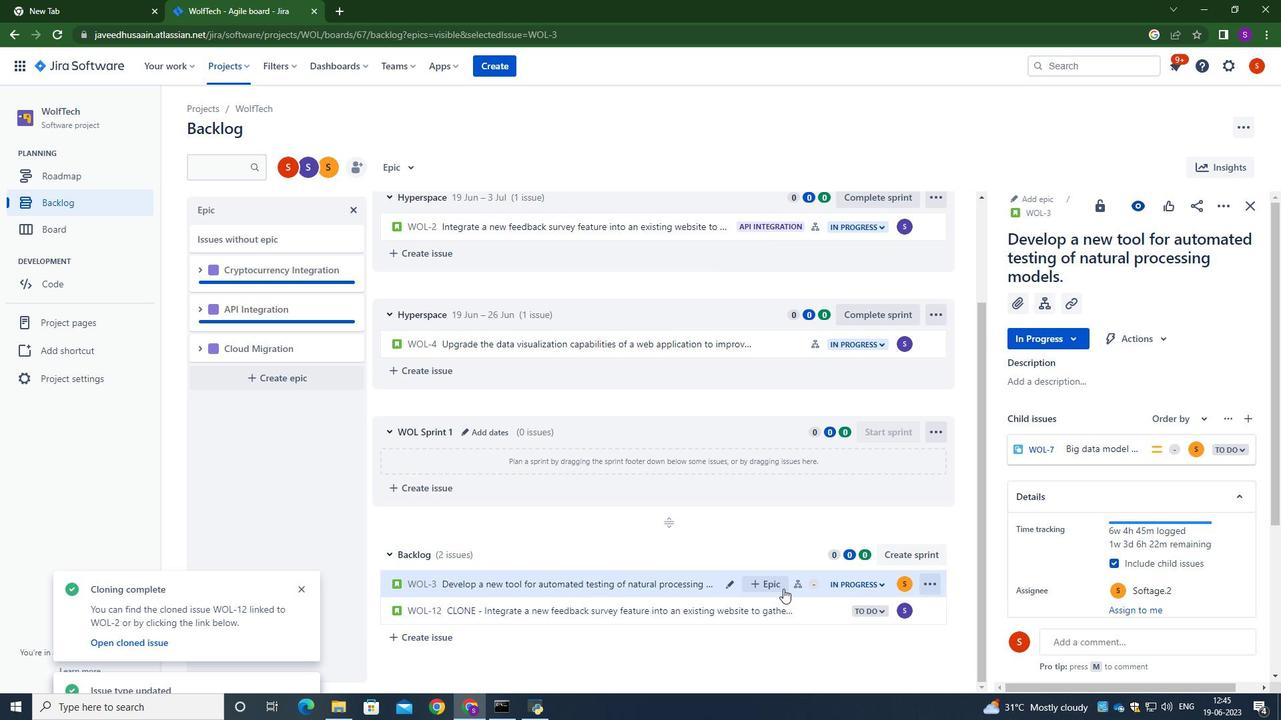 
Action: Mouse pressed left at (777, 588)
Screenshot: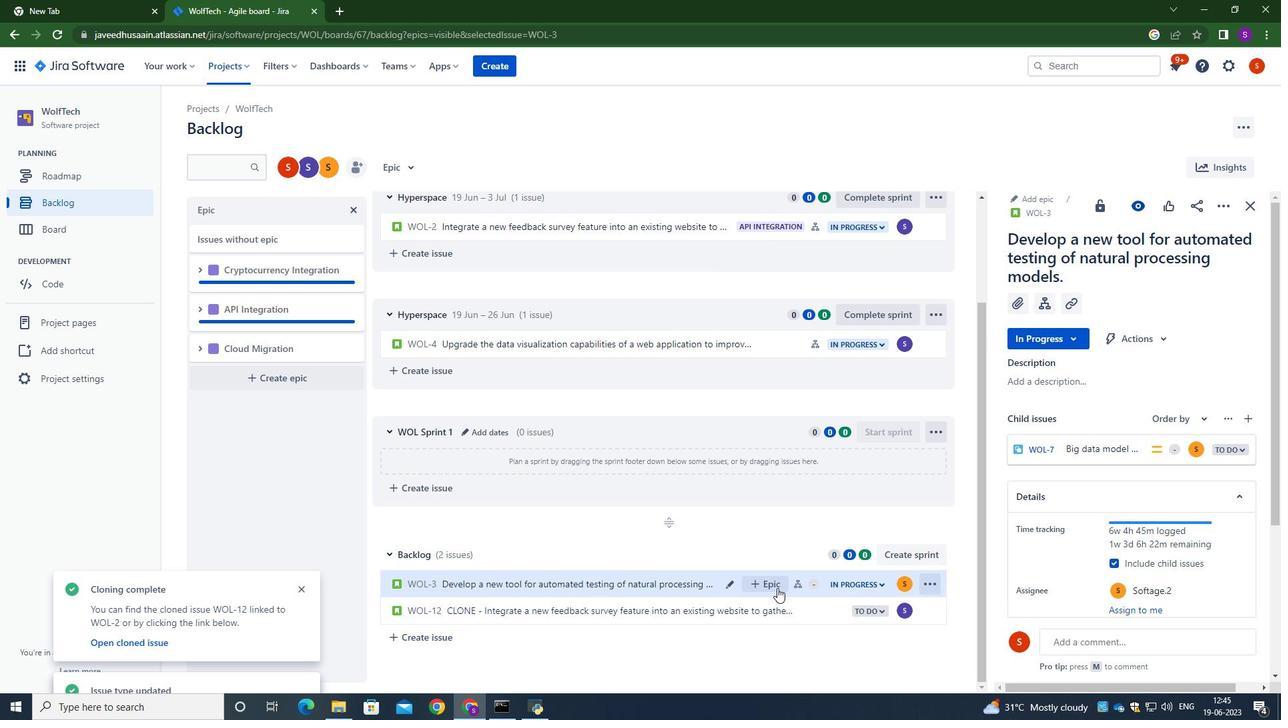 
Action: Mouse moved to (783, 650)
Screenshot: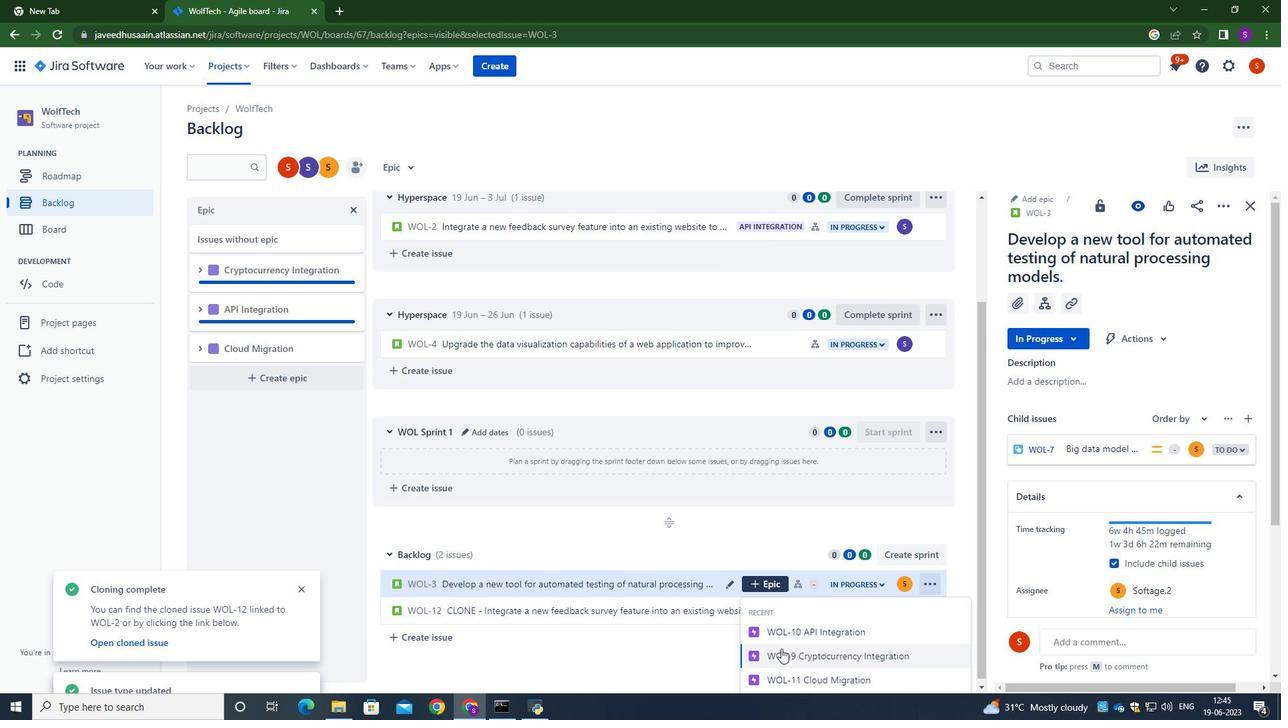 
Action: Mouse scrolled (783, 649) with delta (0, 0)
Screenshot: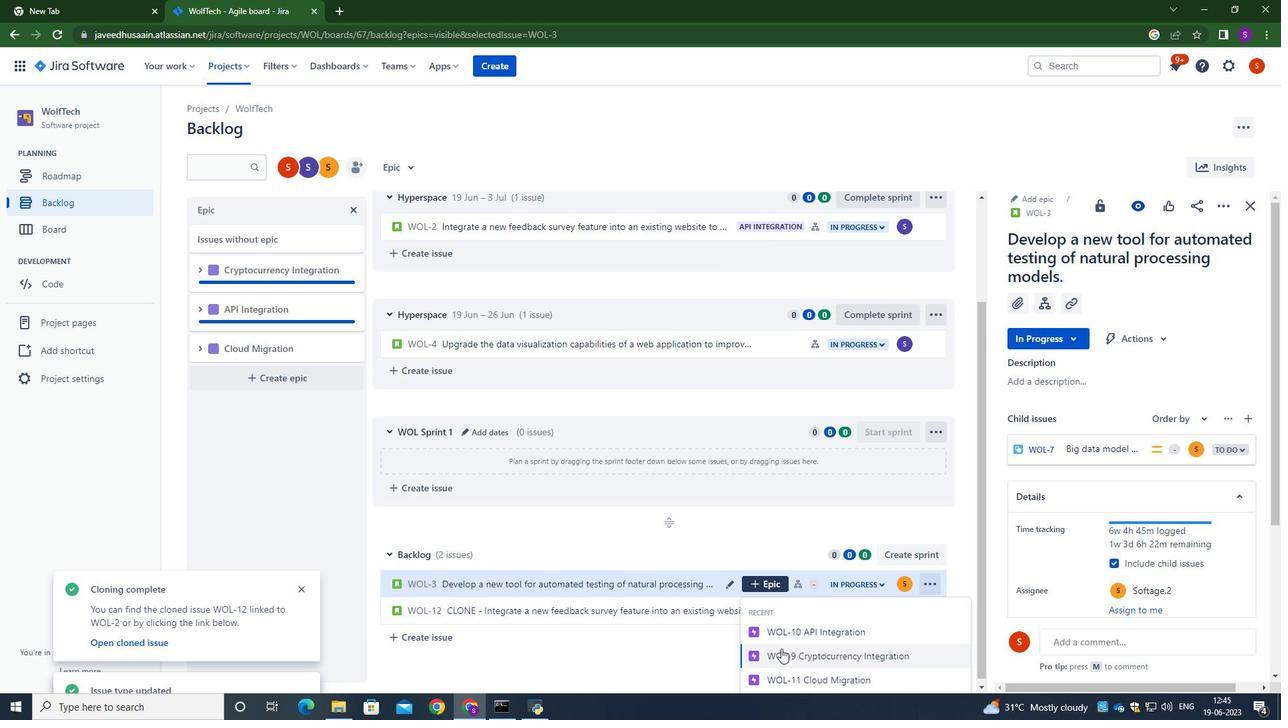 
Action: Mouse moved to (785, 650)
Screenshot: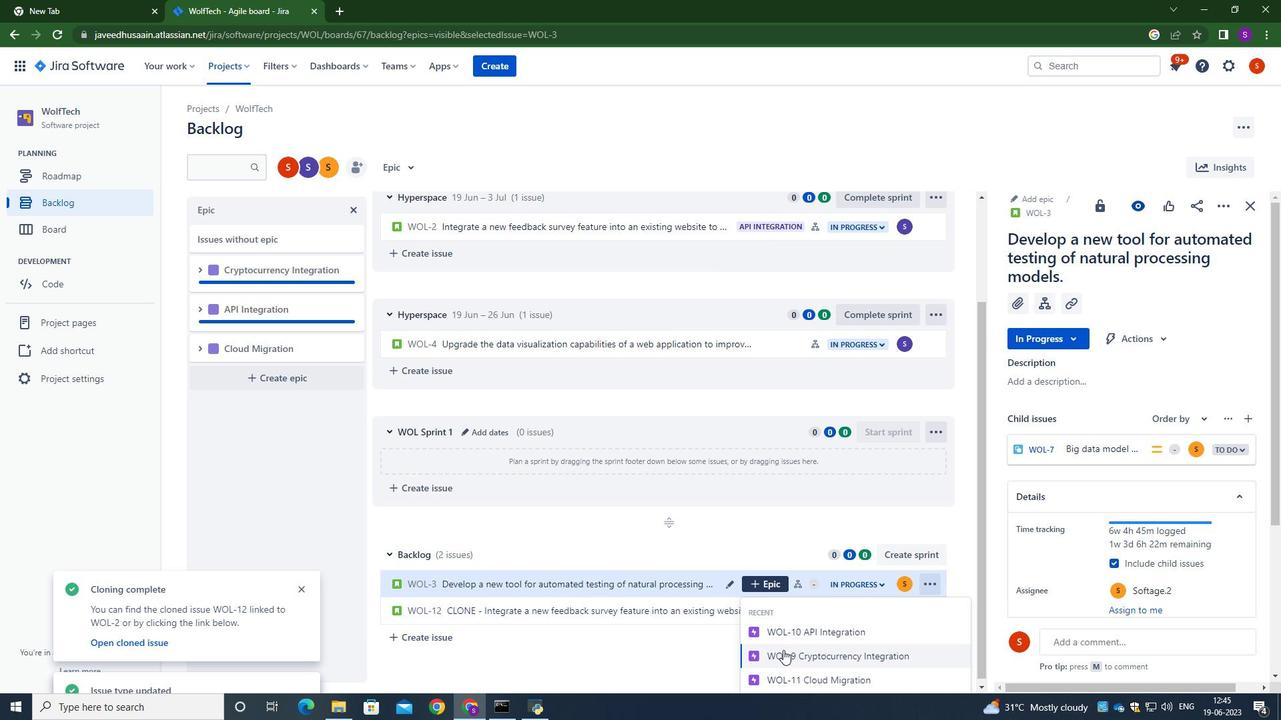 
Action: Mouse scrolled (785, 649) with delta (0, 0)
Screenshot: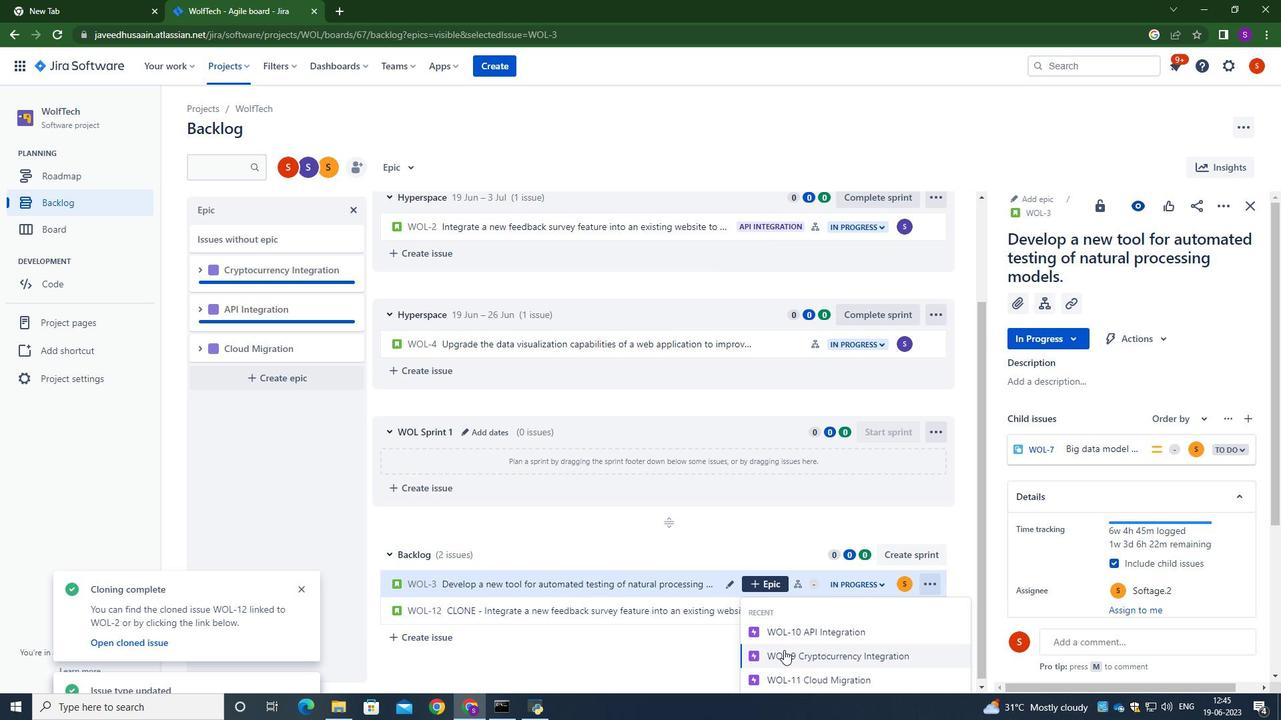 
Action: Mouse moved to (813, 669)
Screenshot: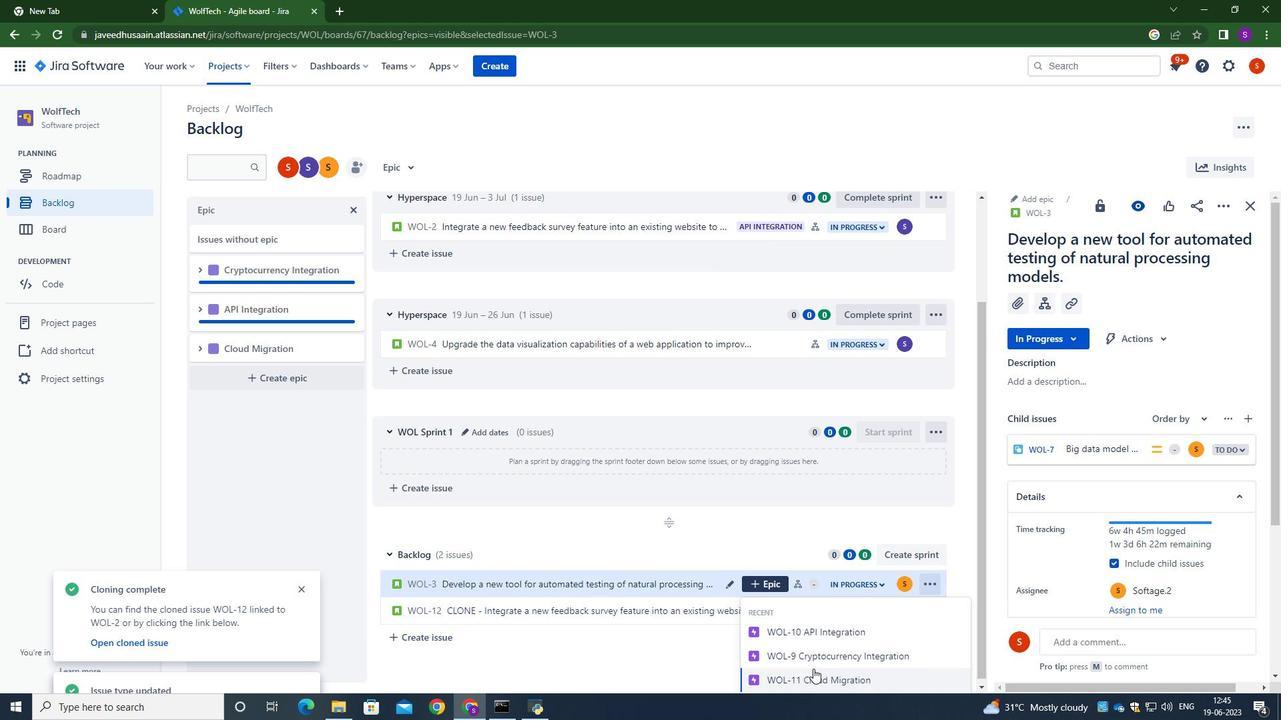 
Action: Mouse pressed left at (813, 669)
Screenshot: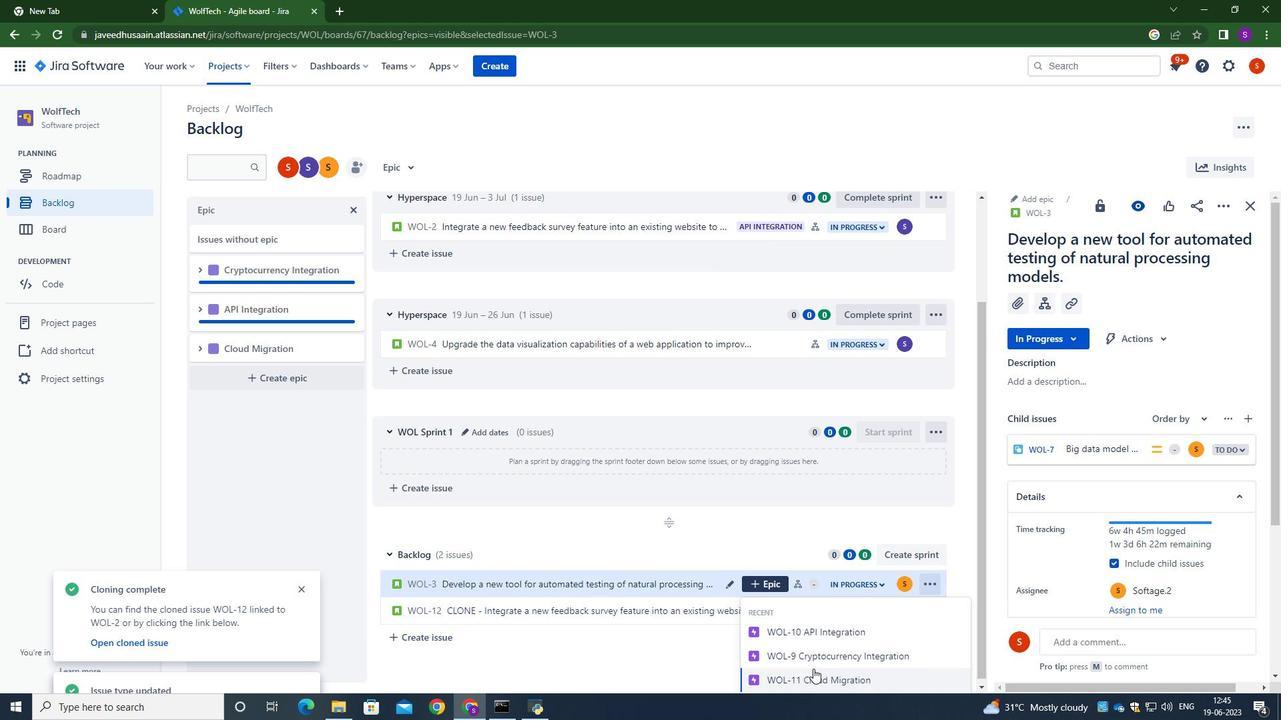 
Action: Mouse moved to (741, 170)
Screenshot: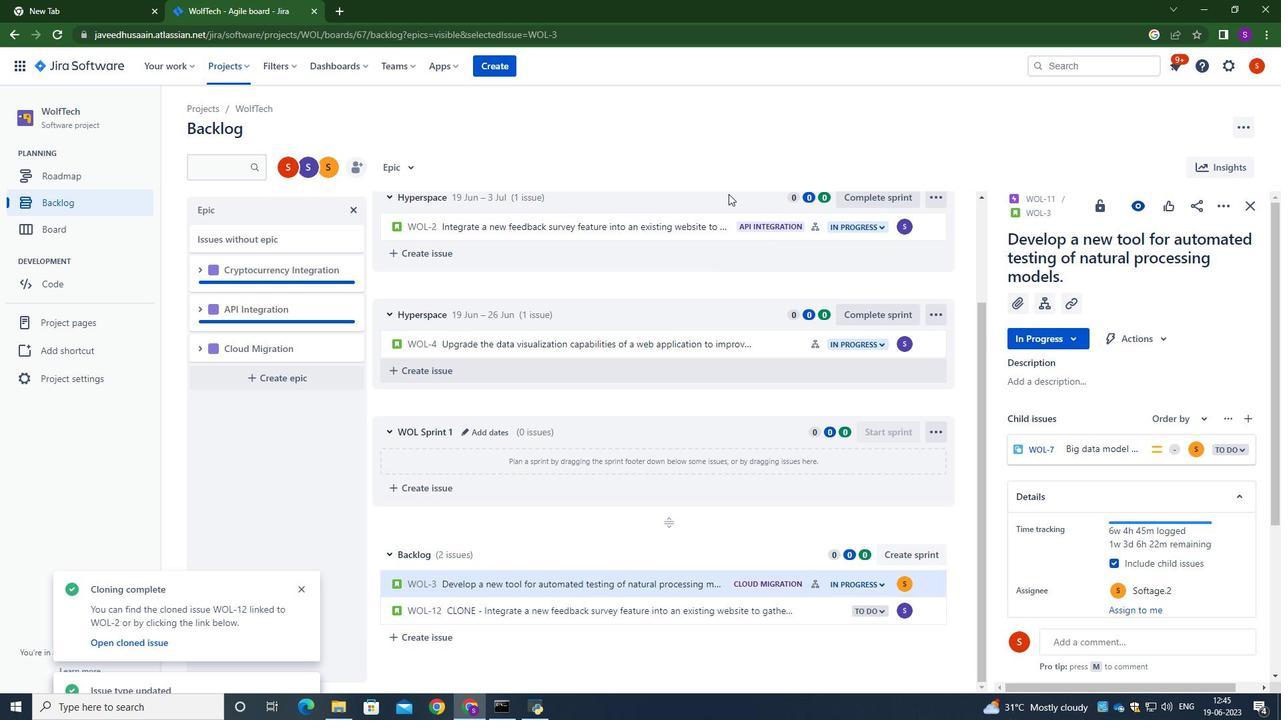 
Action: Mouse pressed left at (741, 170)
Screenshot: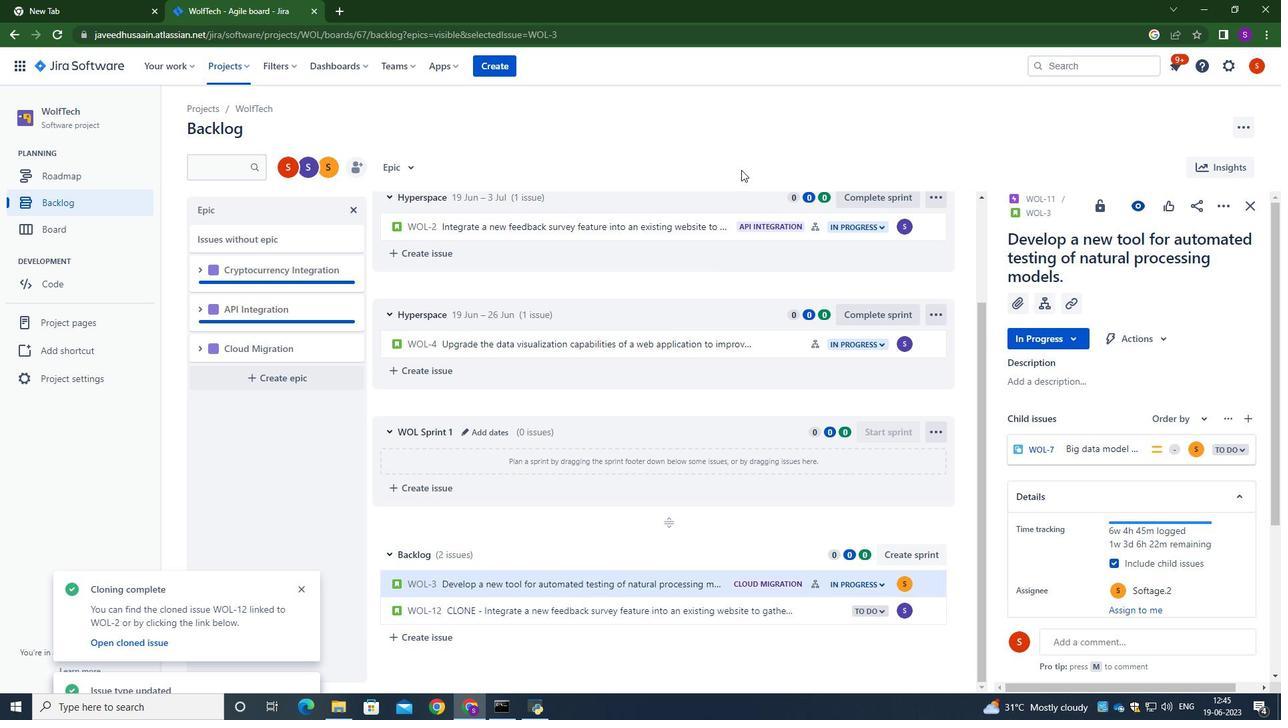 
Action: Mouse moved to (741, 168)
Screenshot: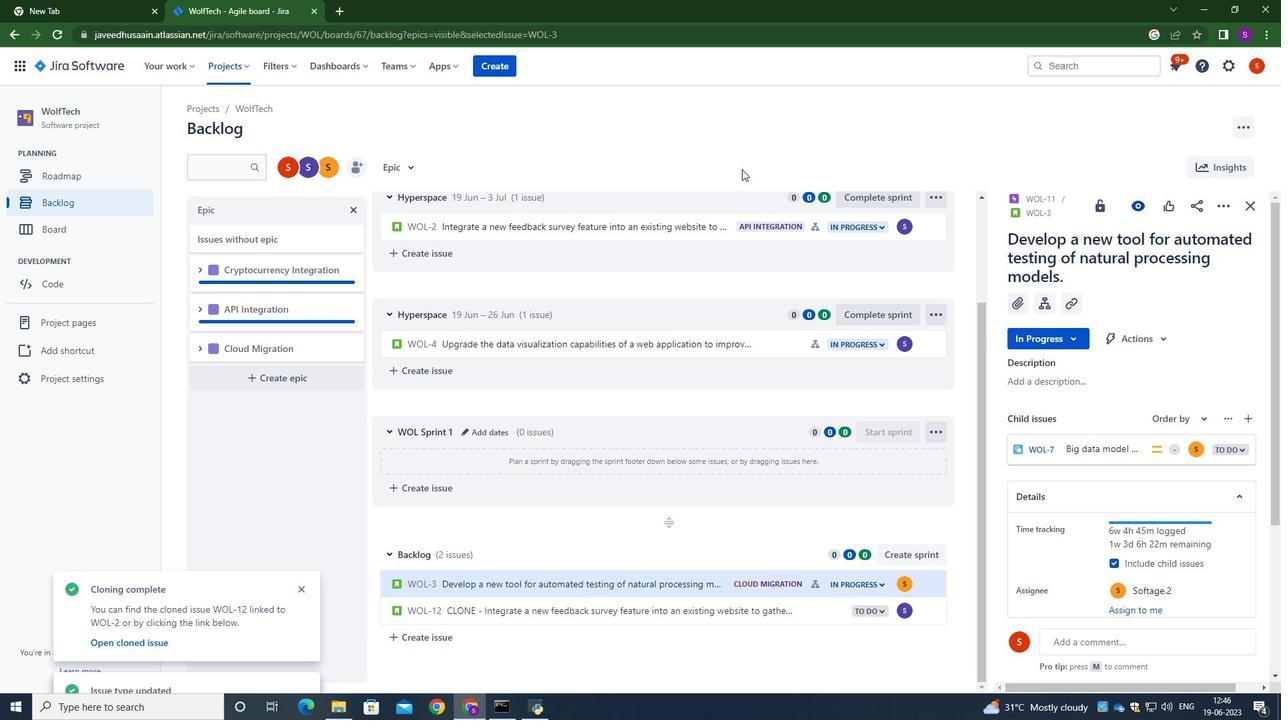 
